 Task: Find connections with filter location Angochi with filter topic #Growthwith filter profile language German with filter current company Automation Anywhere with filter school Manav Rachna International Institute of Research & Studies with filter industry Space Research and Technology with filter service category Financial Accounting with filter keywords title Mason
Action: Mouse moved to (657, 92)
Screenshot: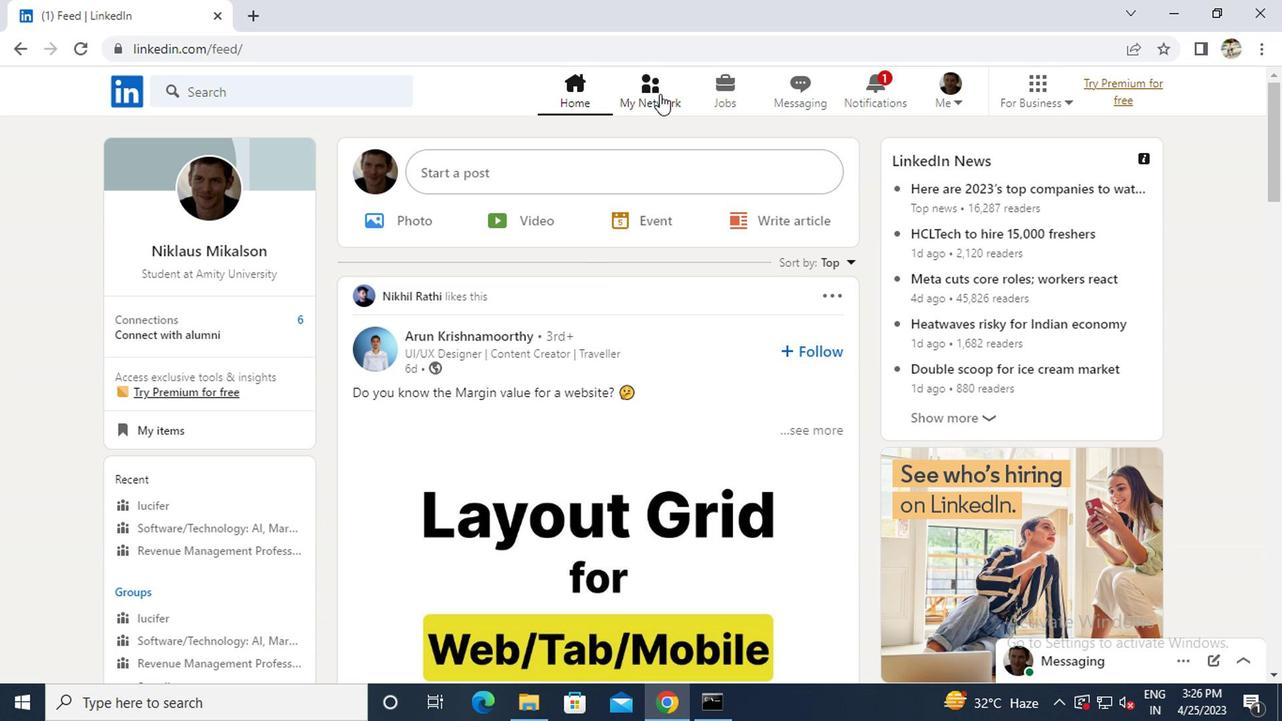 
Action: Mouse pressed left at (657, 92)
Screenshot: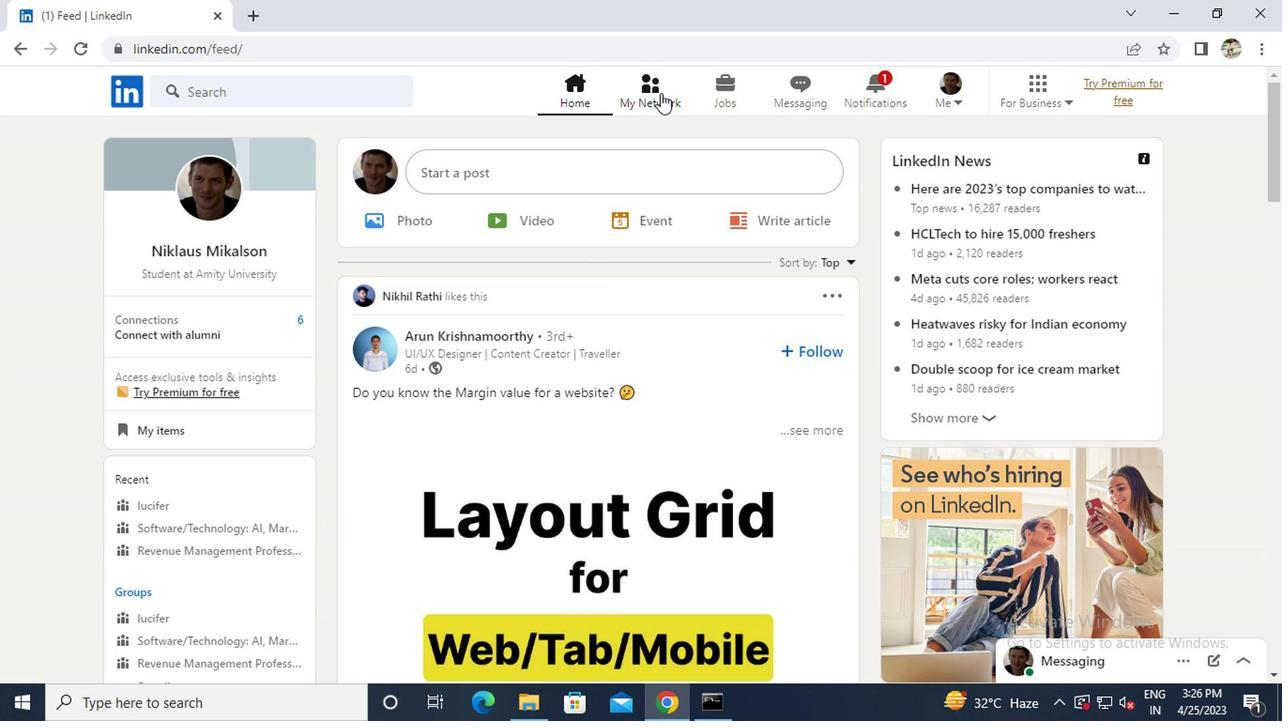 
Action: Mouse moved to (286, 181)
Screenshot: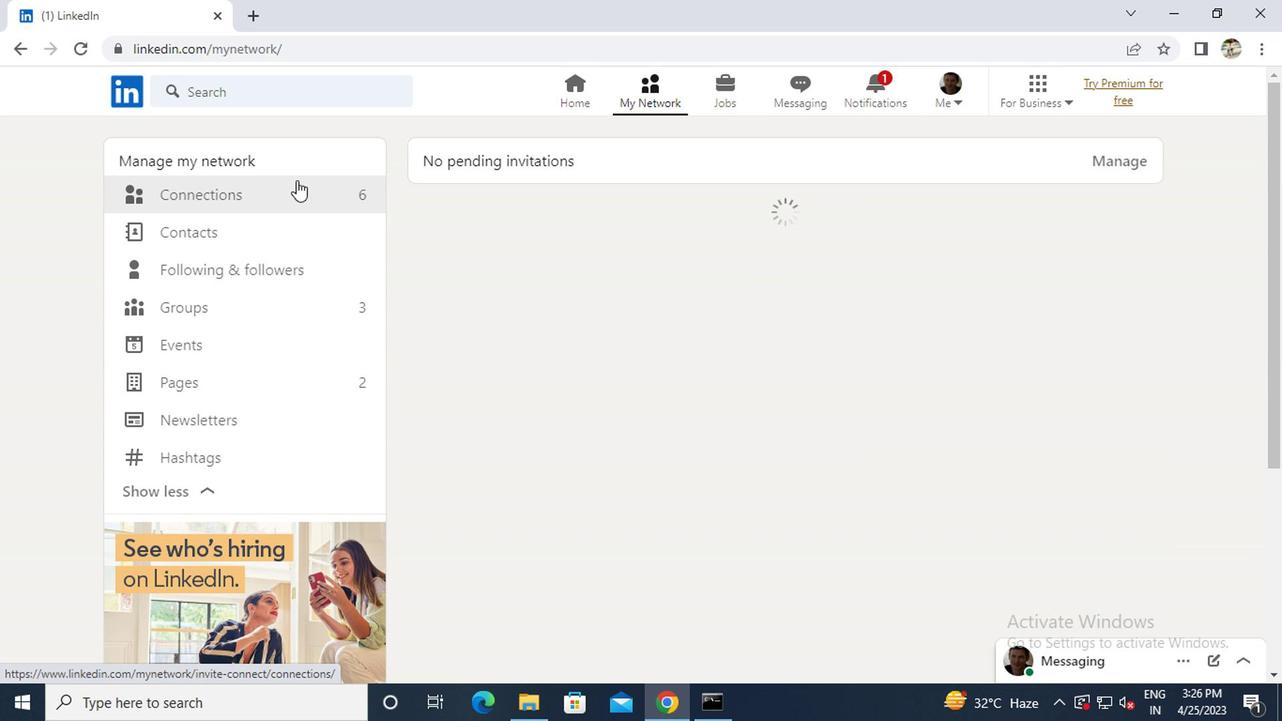 
Action: Mouse pressed left at (286, 181)
Screenshot: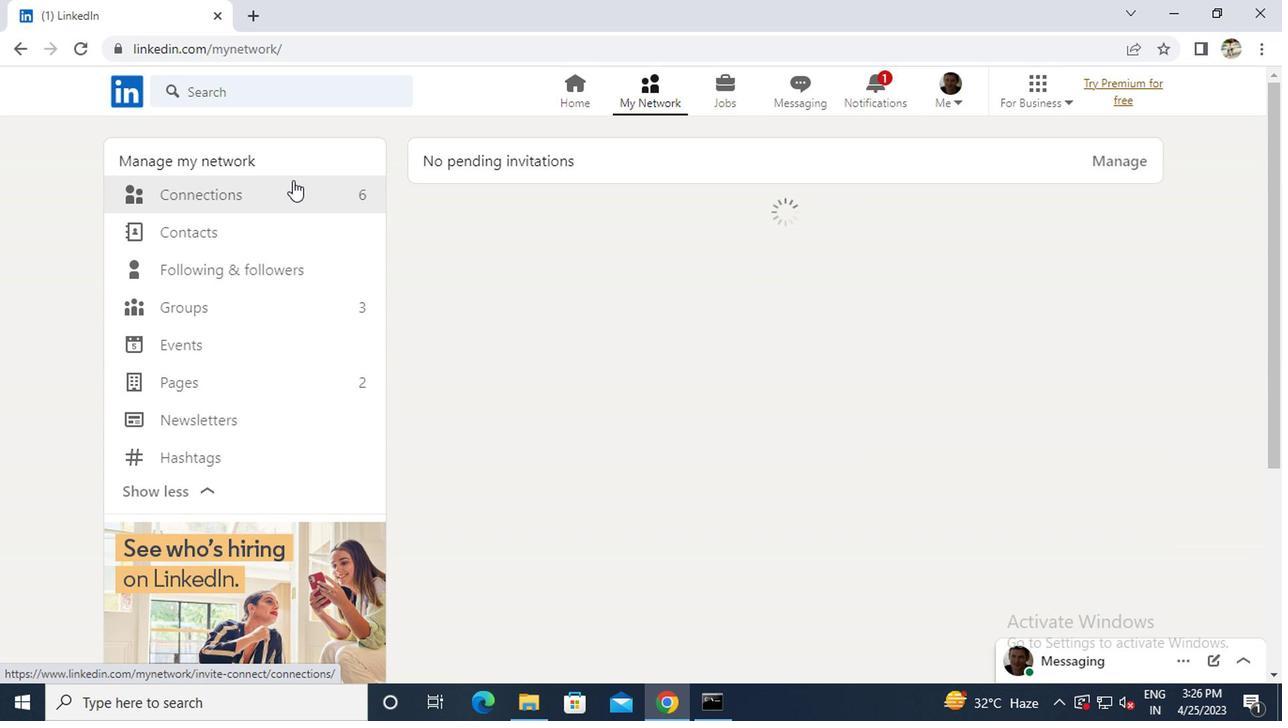 
Action: Mouse moved to (224, 195)
Screenshot: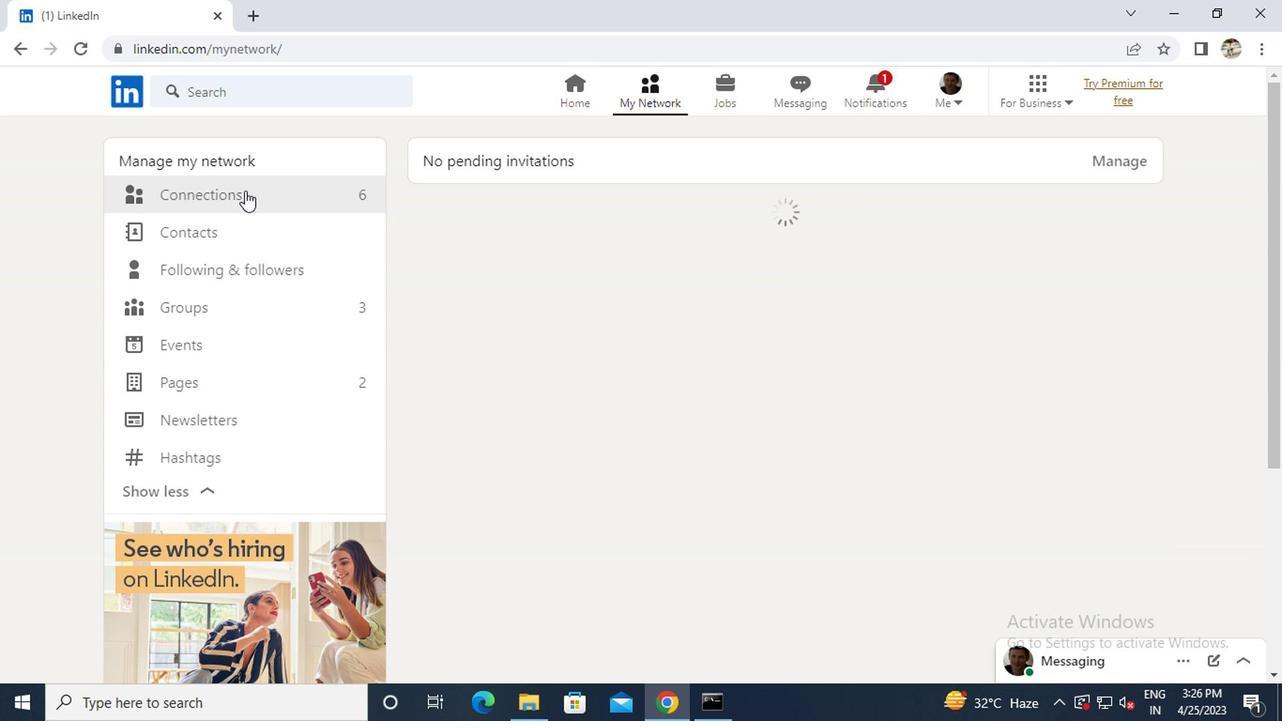 
Action: Mouse pressed left at (224, 195)
Screenshot: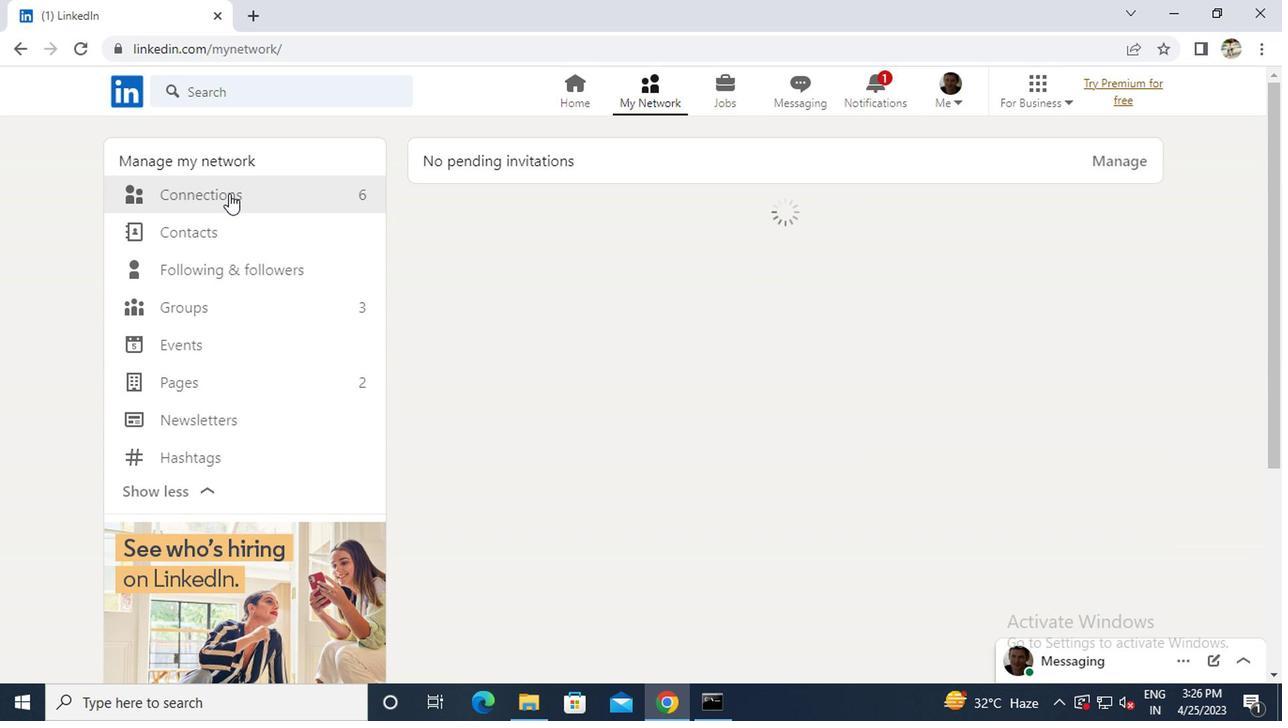 
Action: Mouse pressed left at (224, 195)
Screenshot: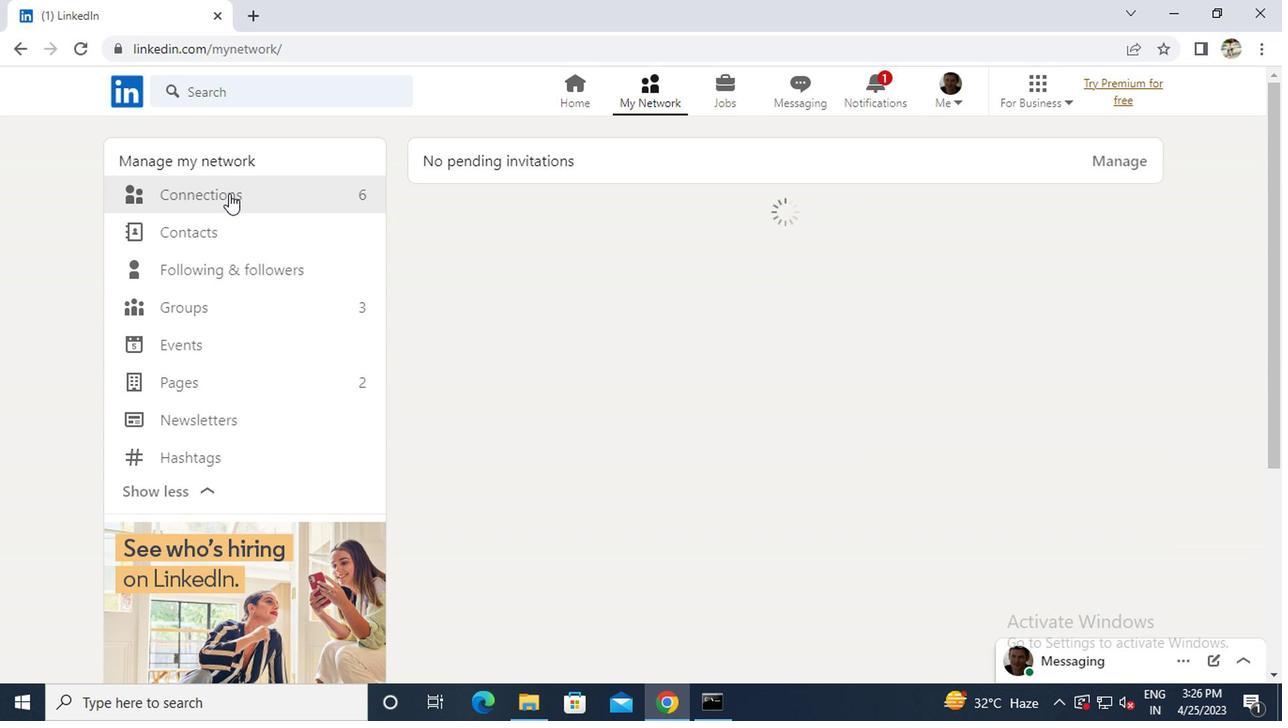 
Action: Mouse moved to (759, 189)
Screenshot: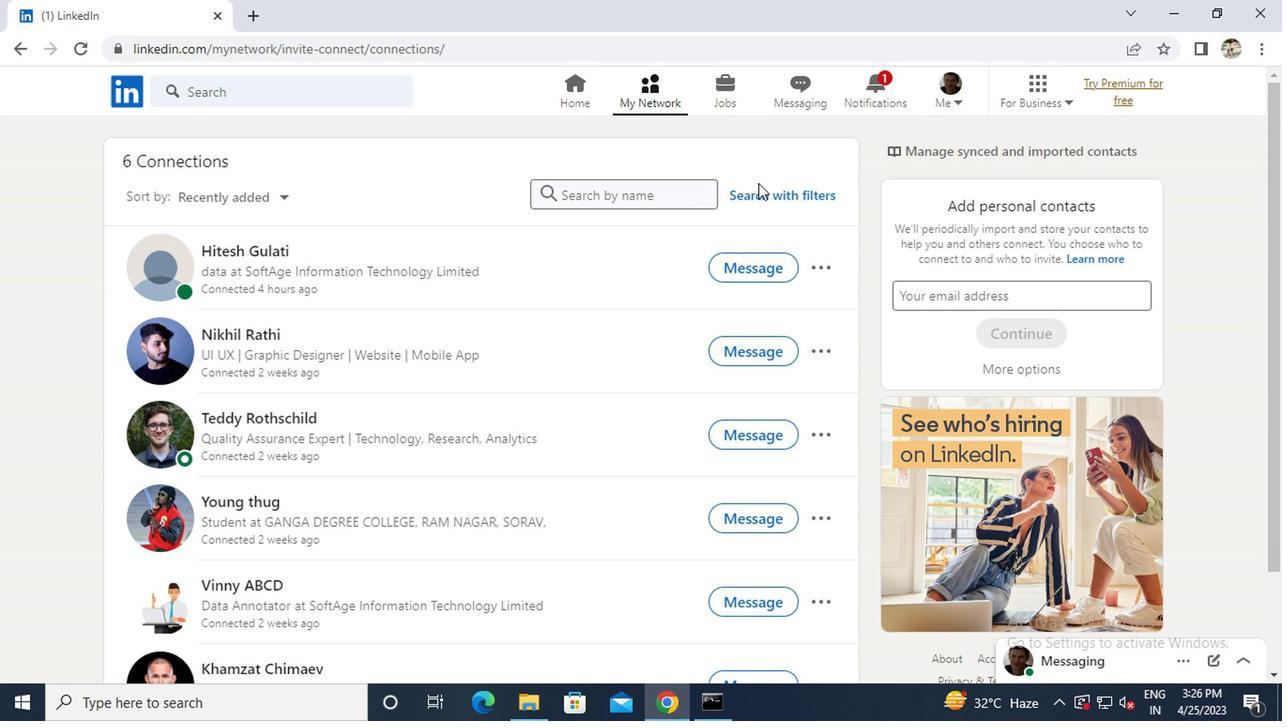
Action: Mouse pressed left at (759, 189)
Screenshot: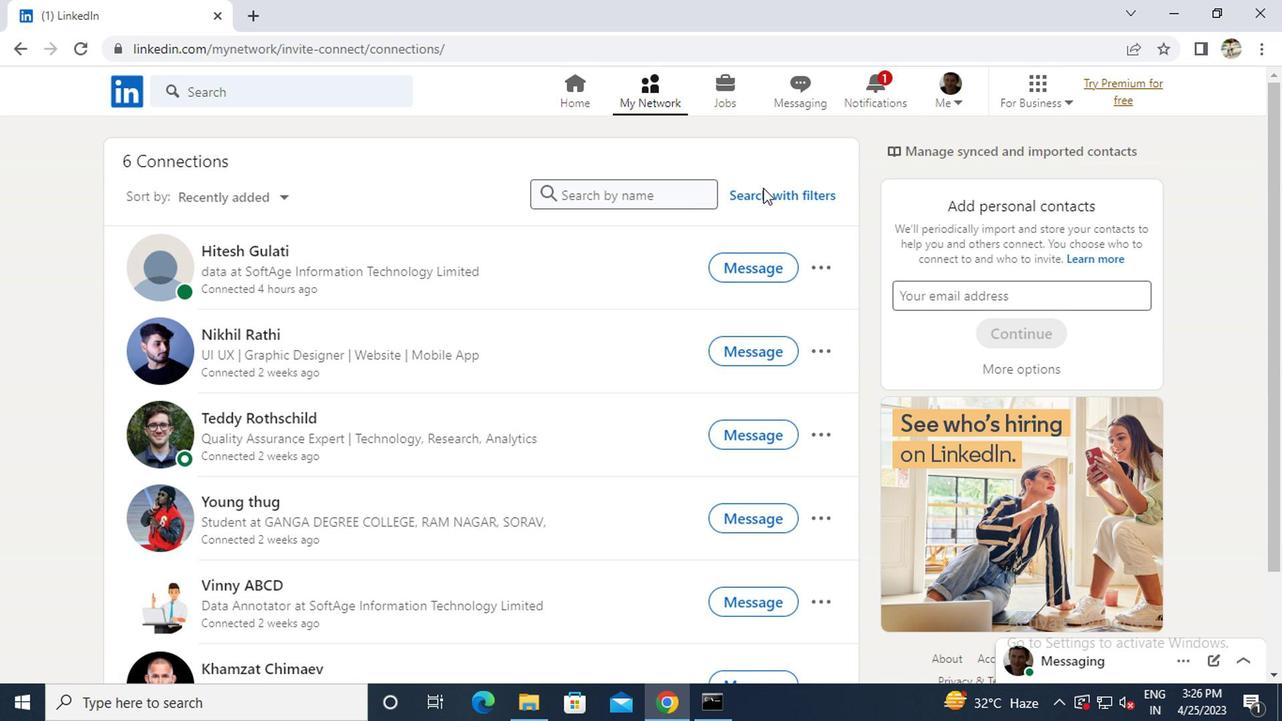 
Action: Mouse moved to (761, 197)
Screenshot: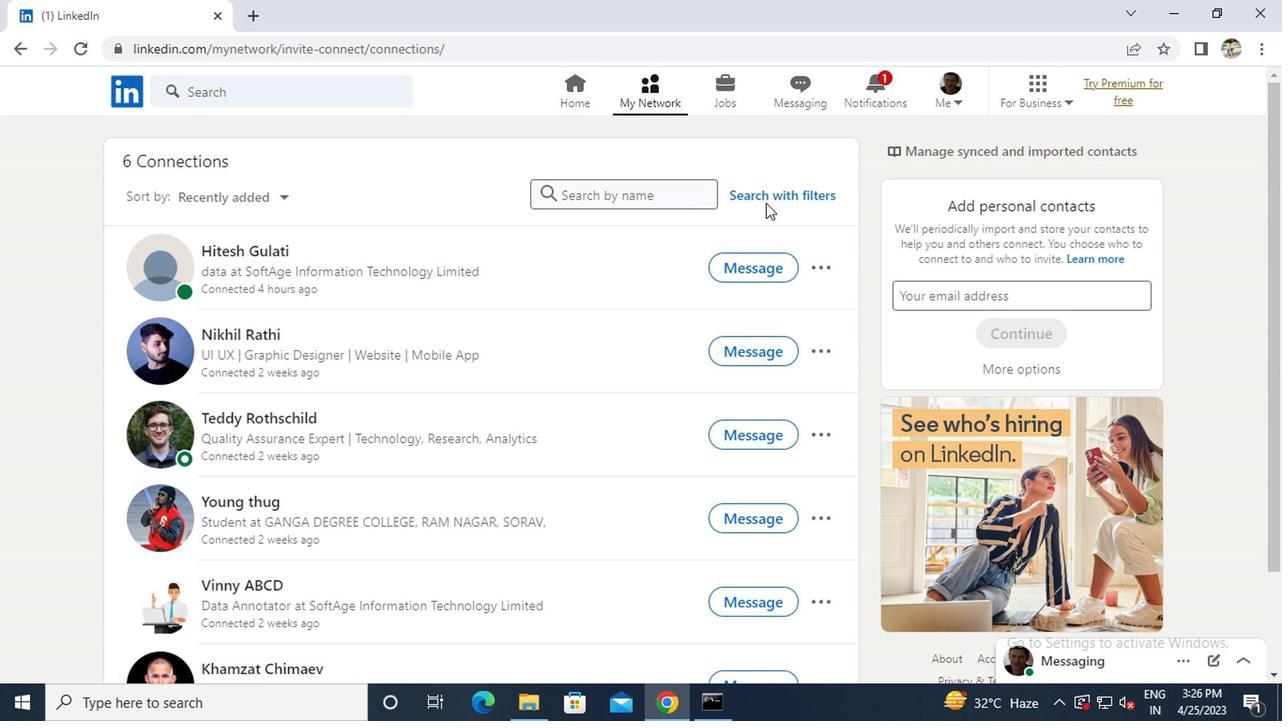 
Action: Mouse pressed left at (761, 197)
Screenshot: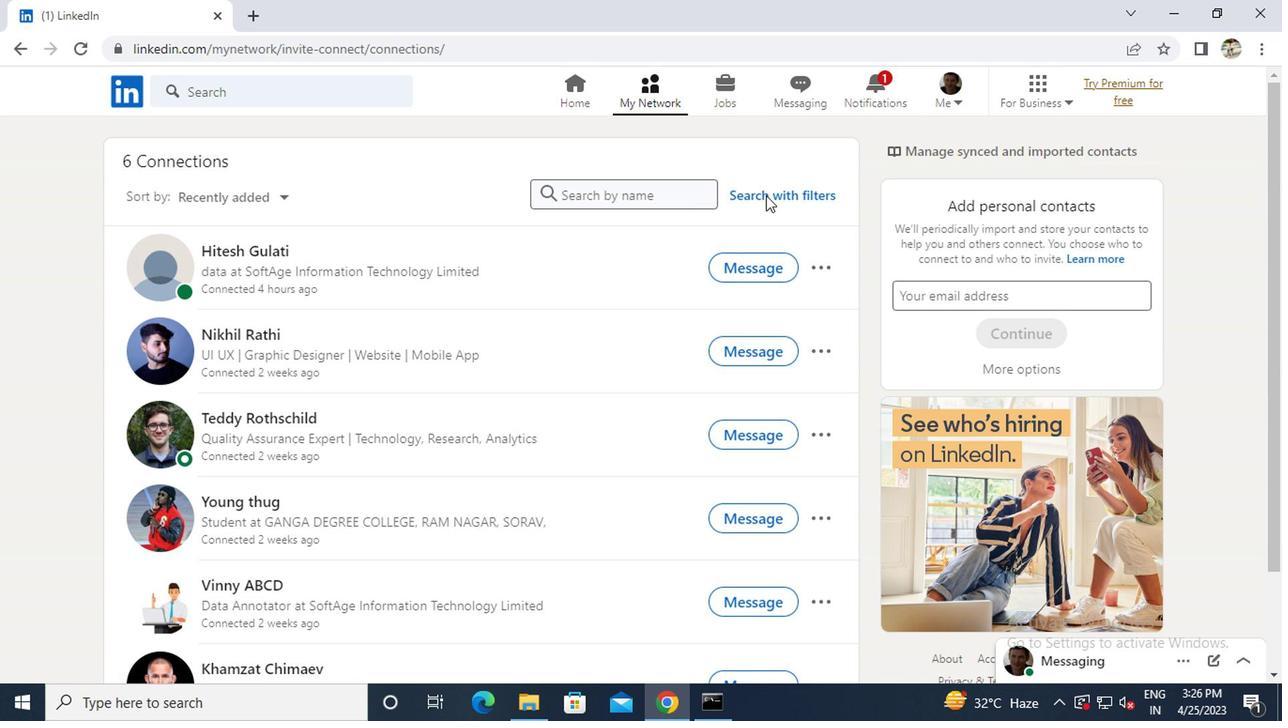 
Action: Mouse moved to (627, 145)
Screenshot: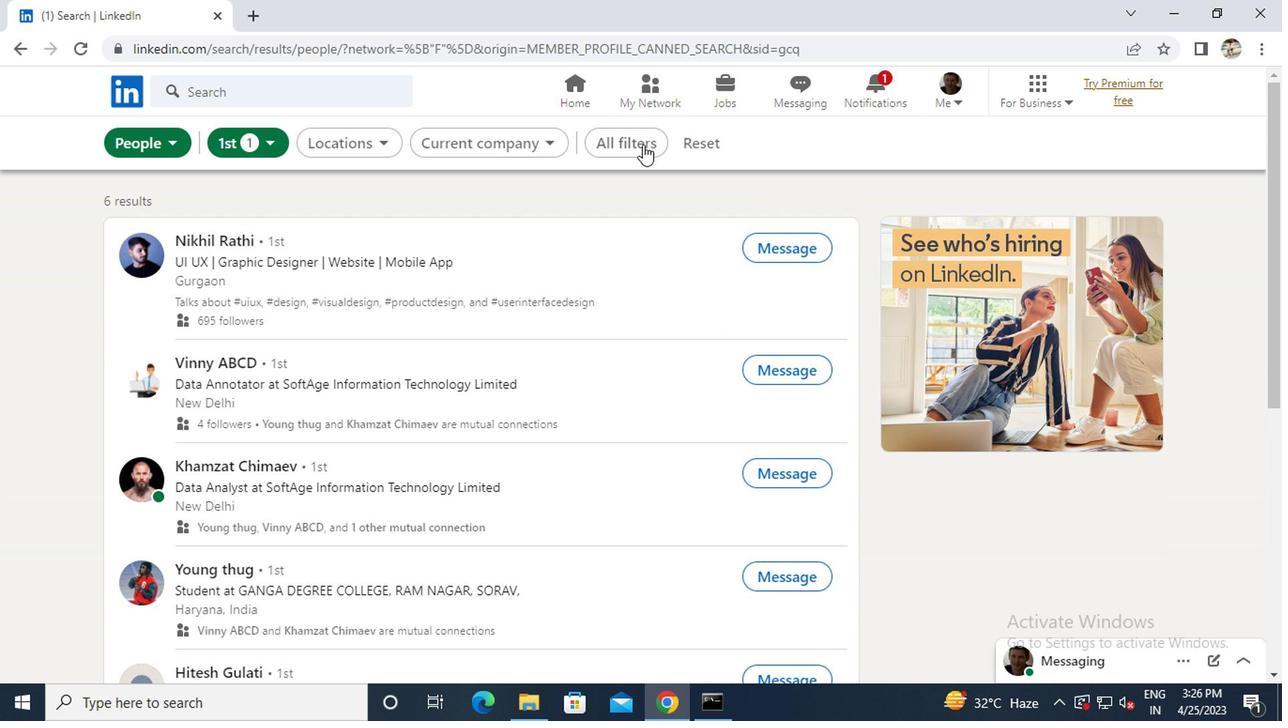 
Action: Mouse pressed left at (627, 145)
Screenshot: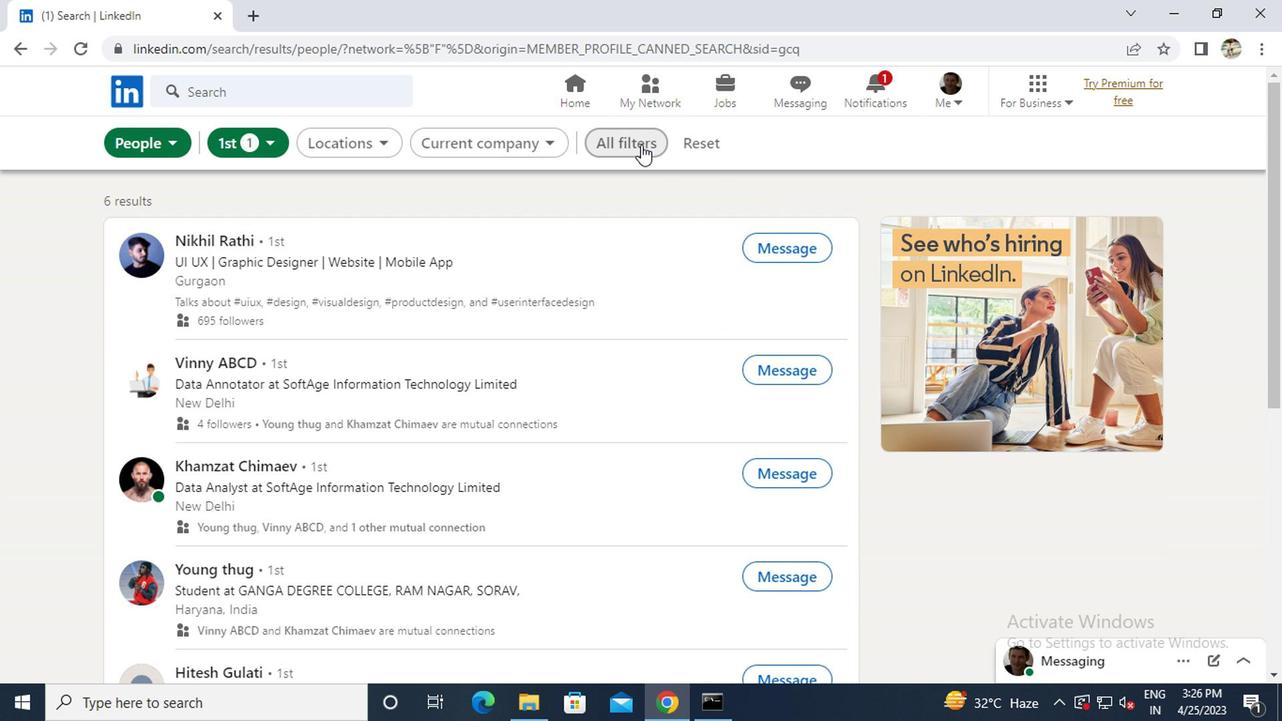 
Action: Mouse moved to (884, 416)
Screenshot: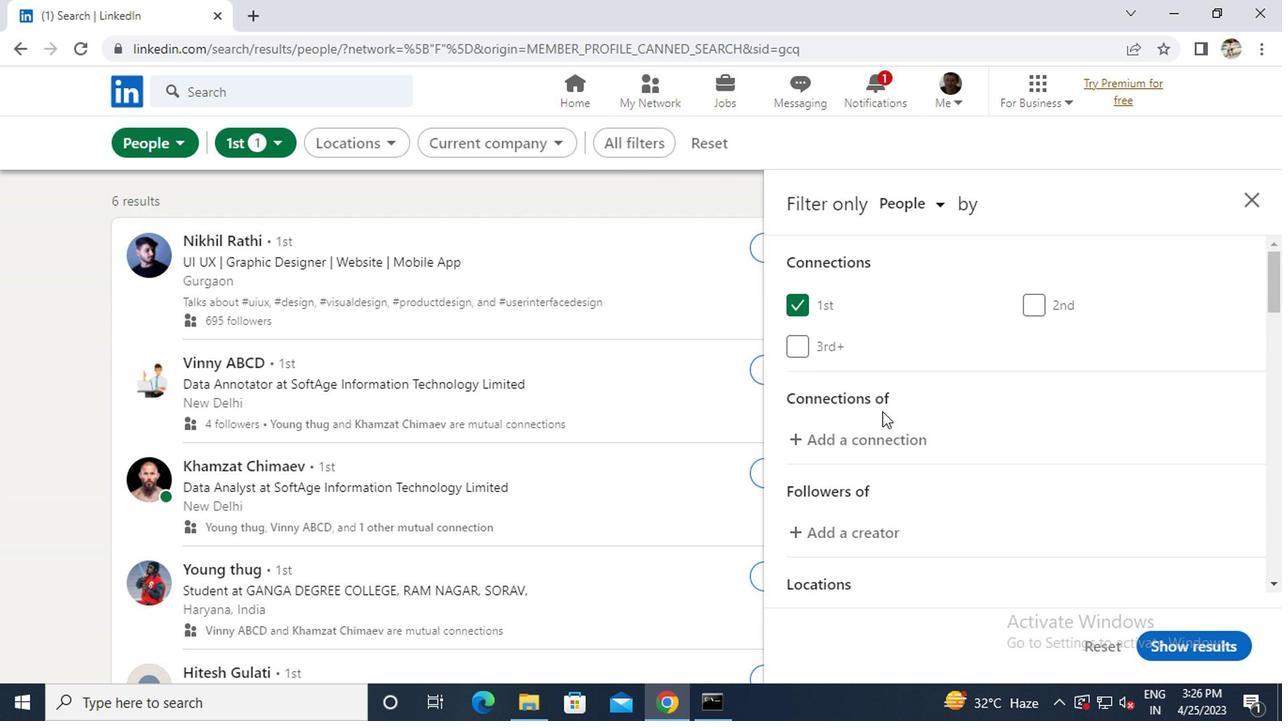 
Action: Mouse scrolled (884, 415) with delta (0, -1)
Screenshot: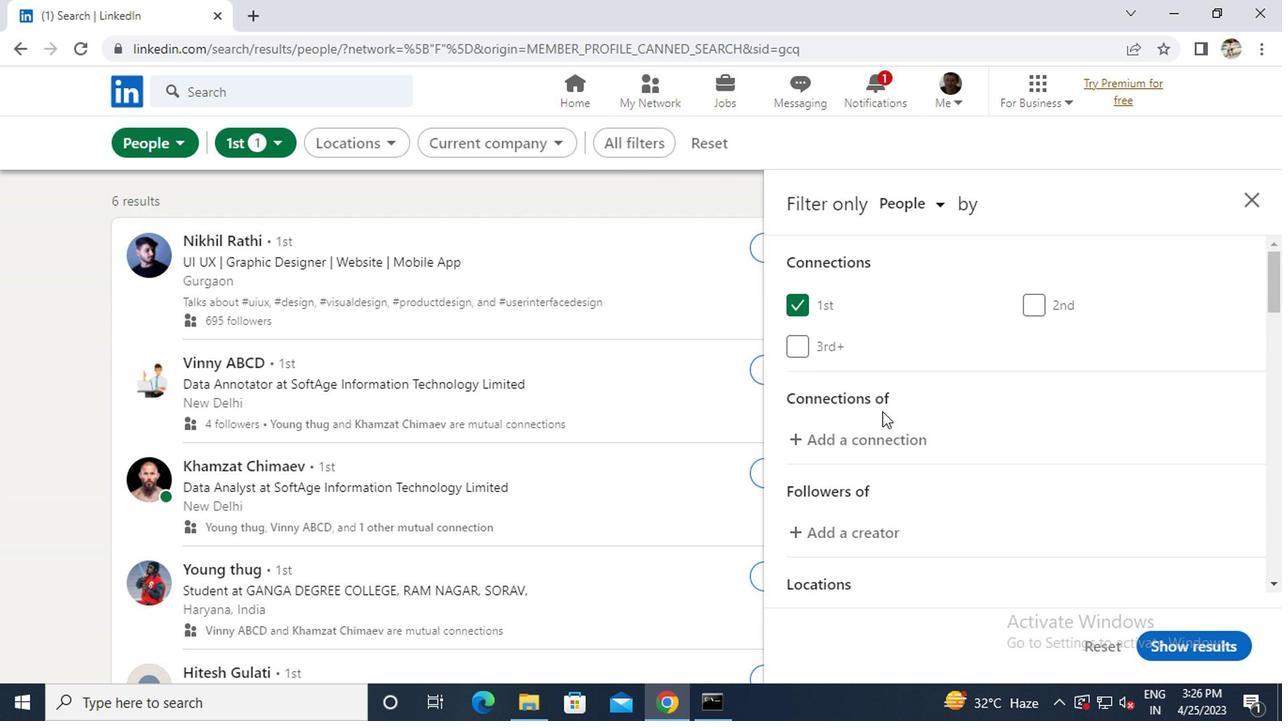 
Action: Mouse moved to (887, 418)
Screenshot: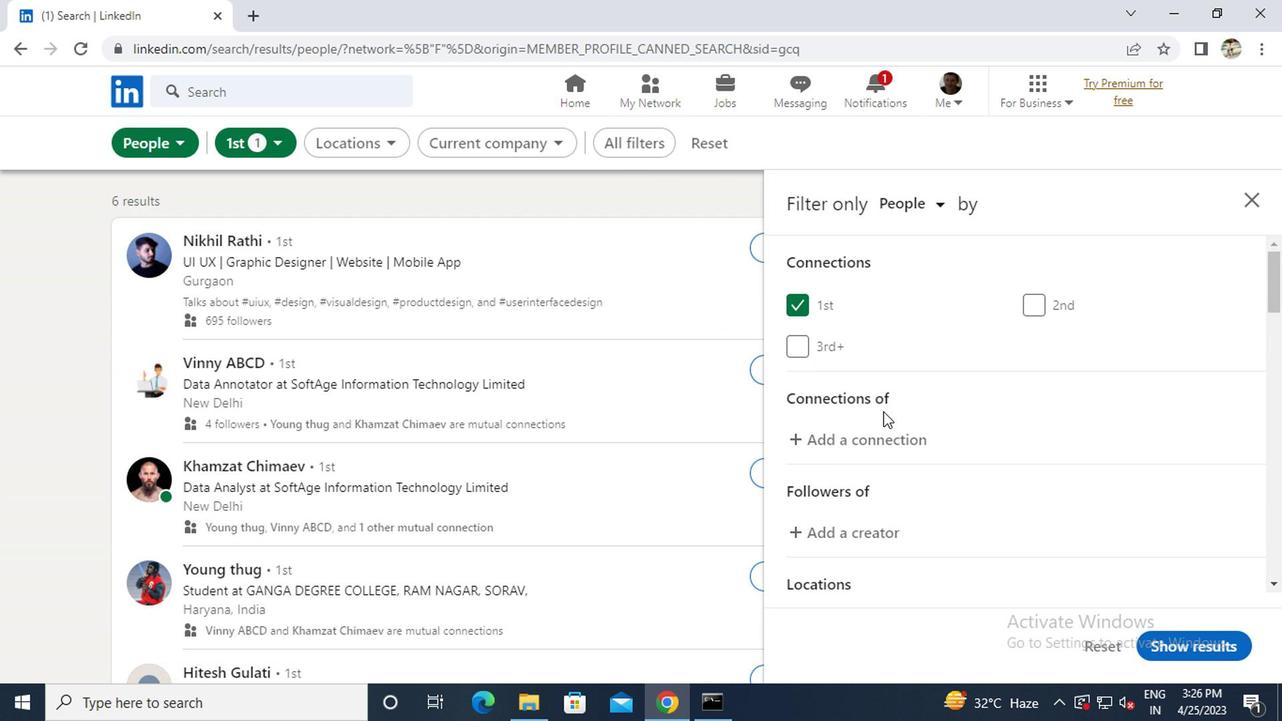 
Action: Mouse scrolled (887, 417) with delta (0, -1)
Screenshot: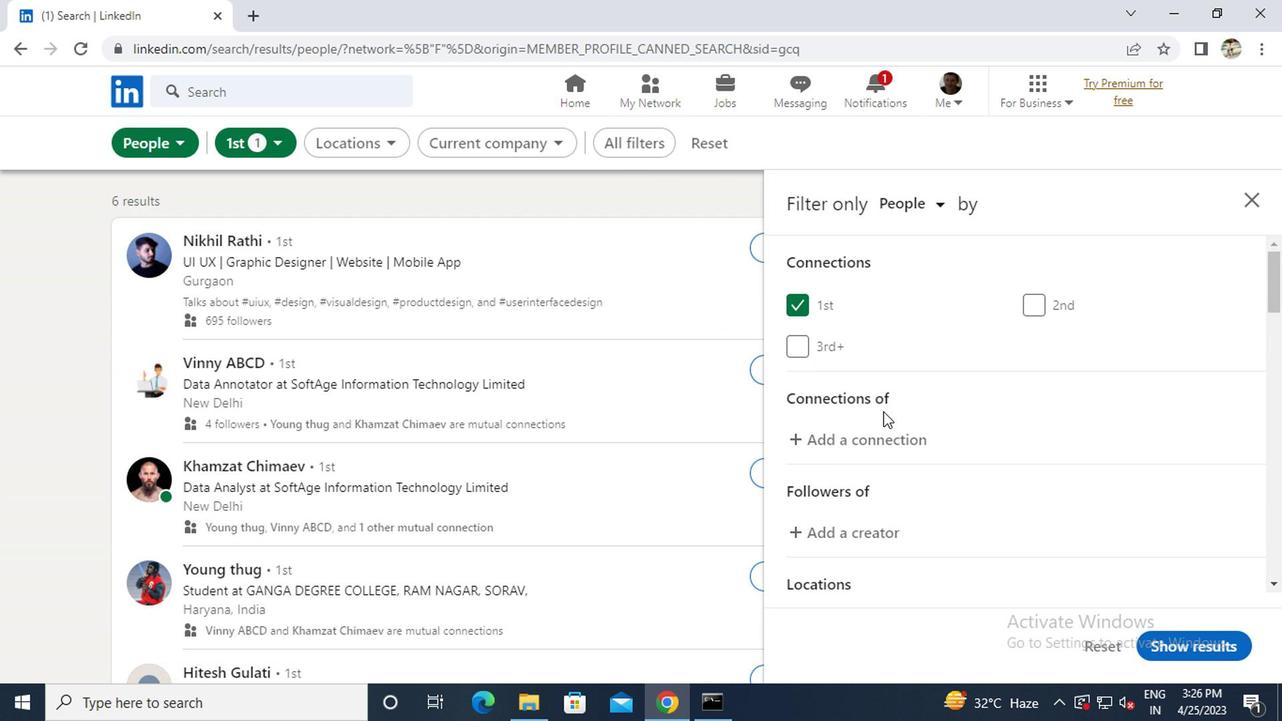 
Action: Mouse moved to (888, 419)
Screenshot: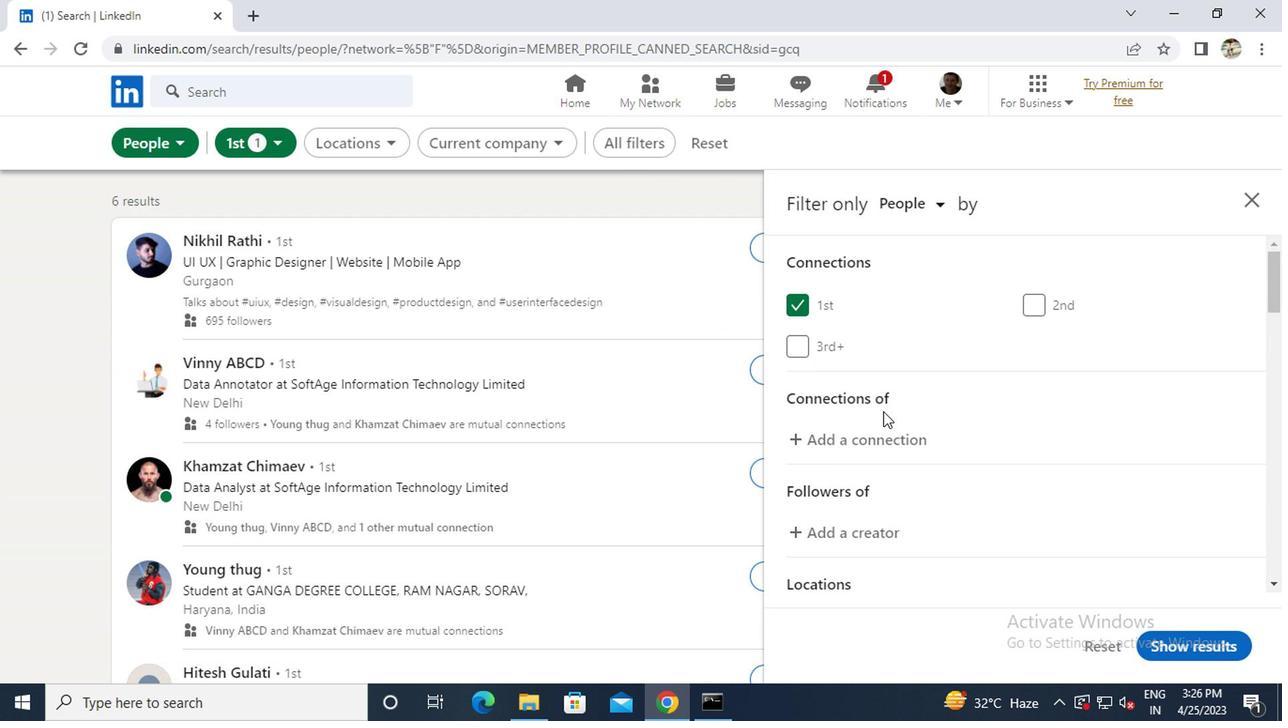 
Action: Mouse scrolled (888, 418) with delta (0, 0)
Screenshot: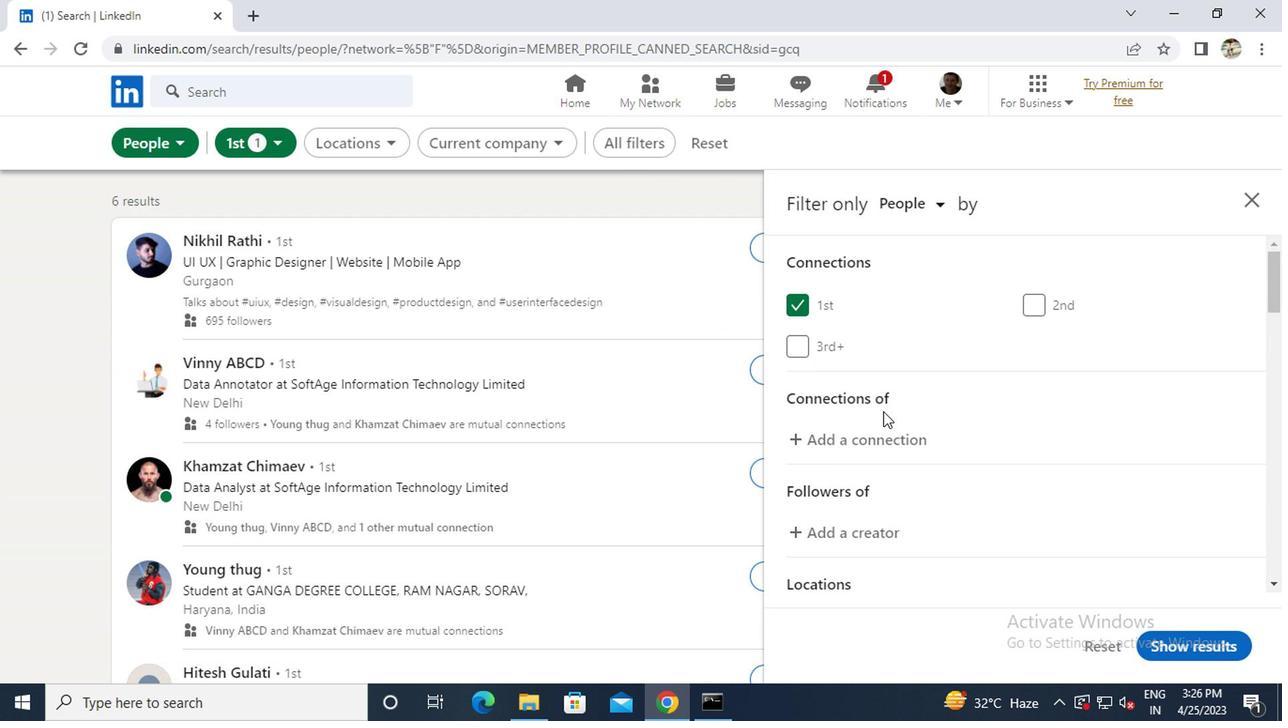 
Action: Mouse moved to (1111, 426)
Screenshot: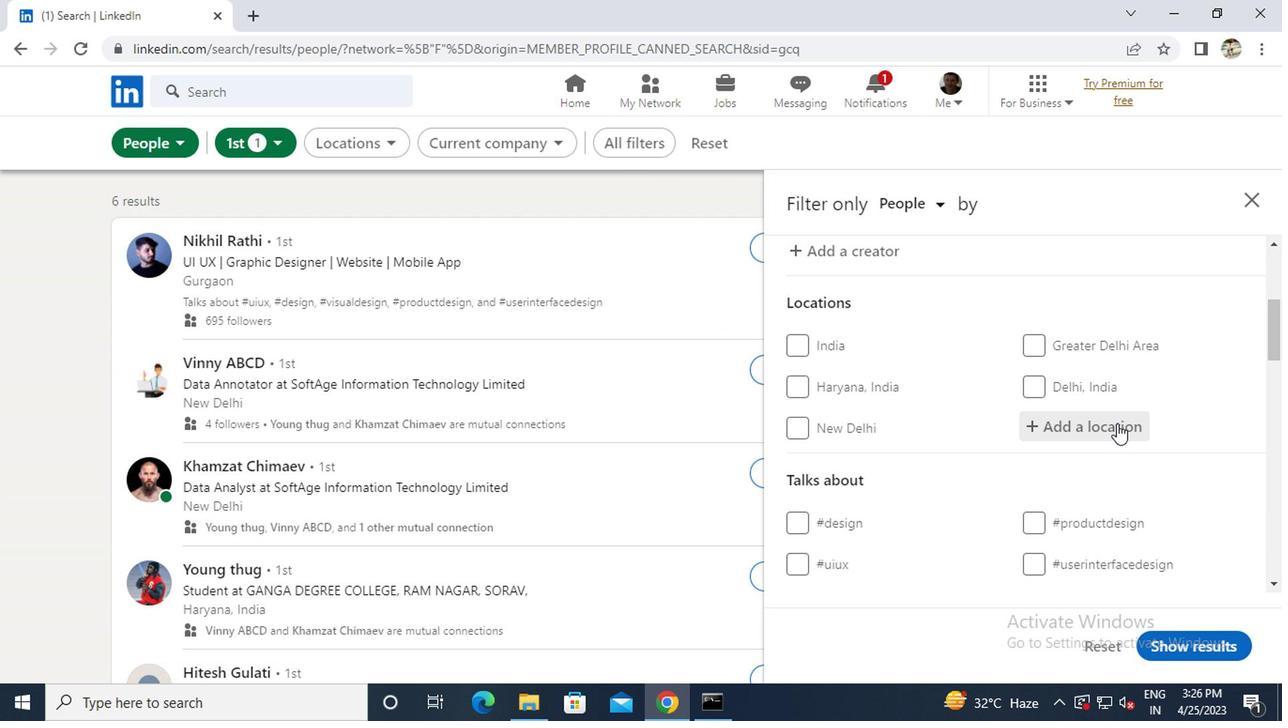 
Action: Mouse pressed left at (1111, 426)
Screenshot: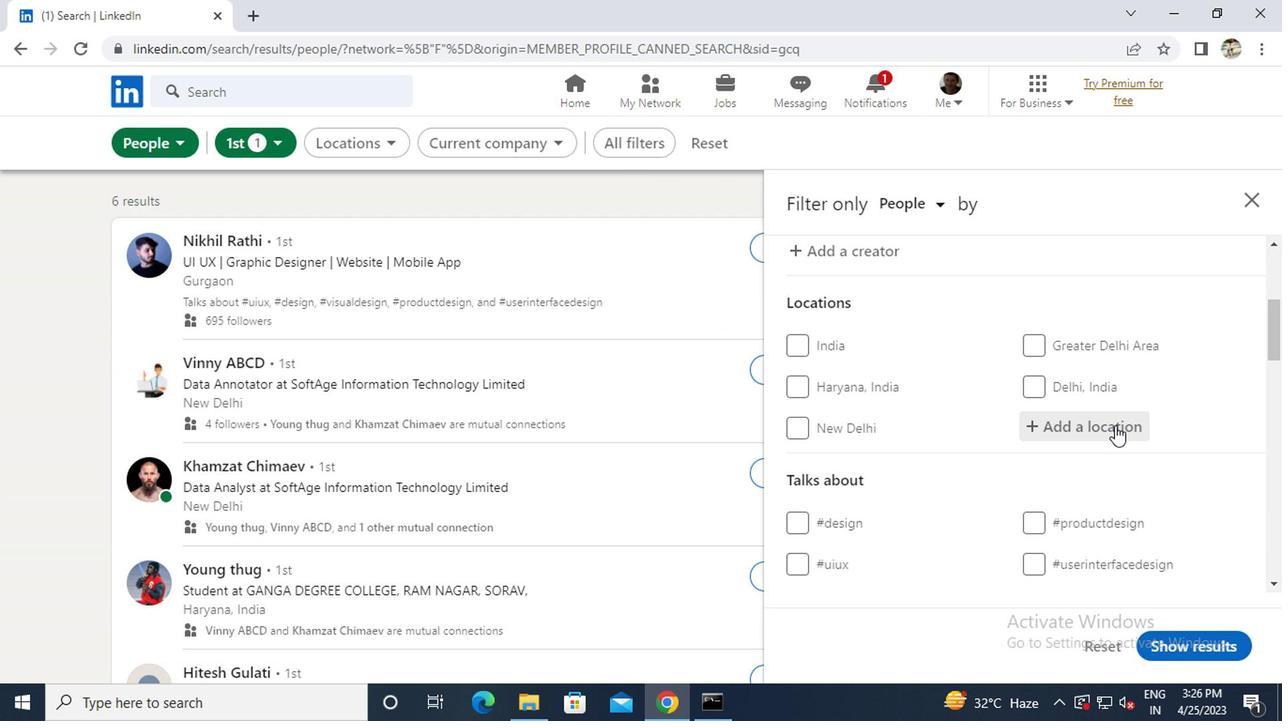 
Action: Key pressed <Key.caps_lock>a<Key.caps_lock>ngochi
Screenshot: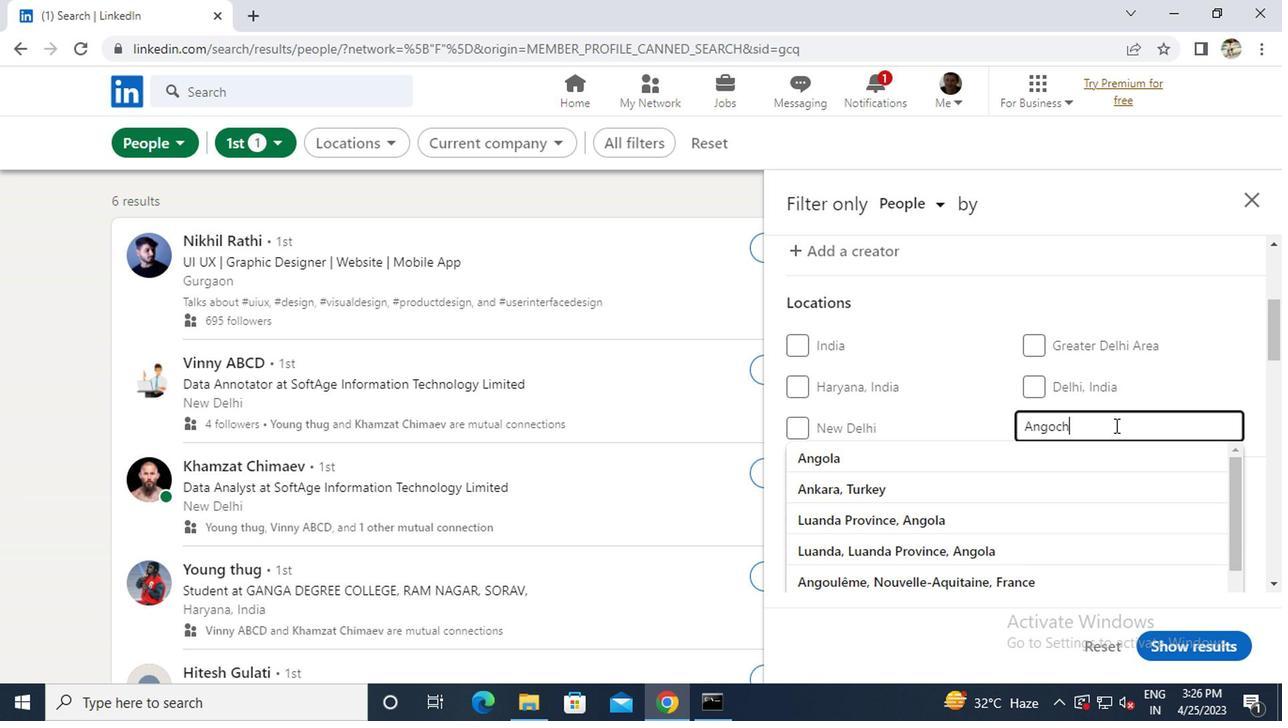 
Action: Mouse moved to (888, 483)
Screenshot: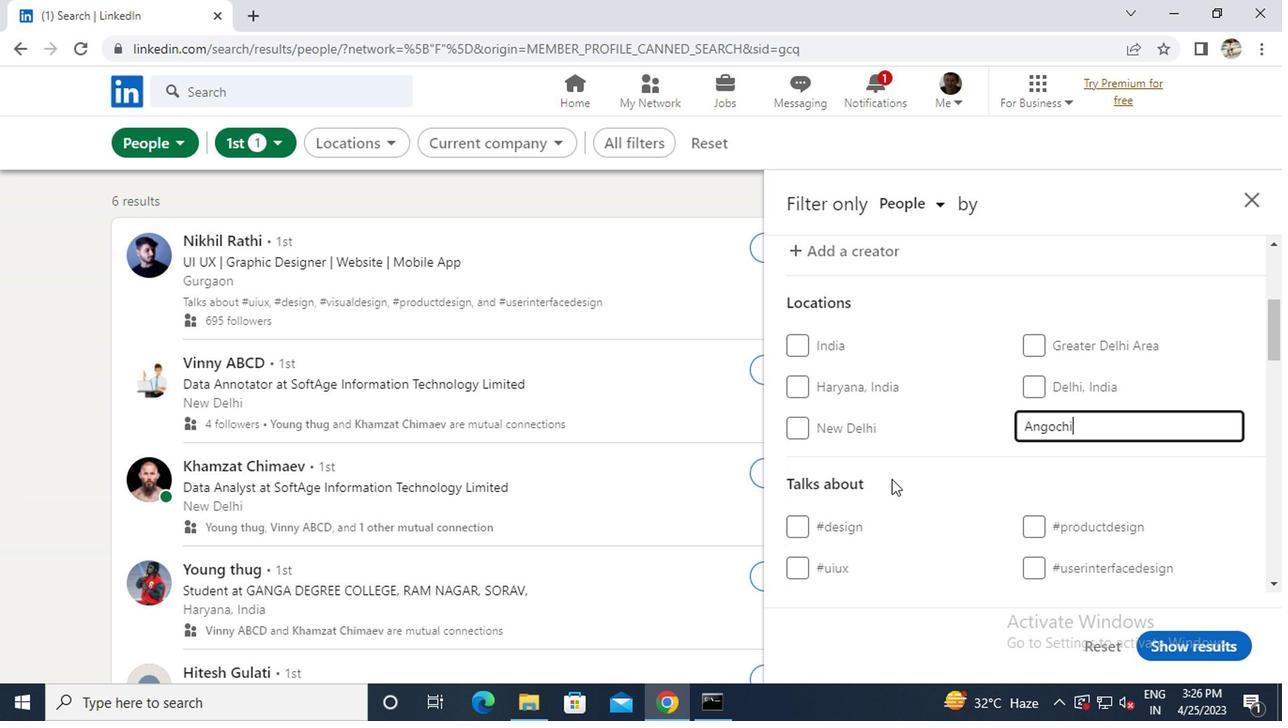 
Action: Mouse scrolled (888, 482) with delta (0, -1)
Screenshot: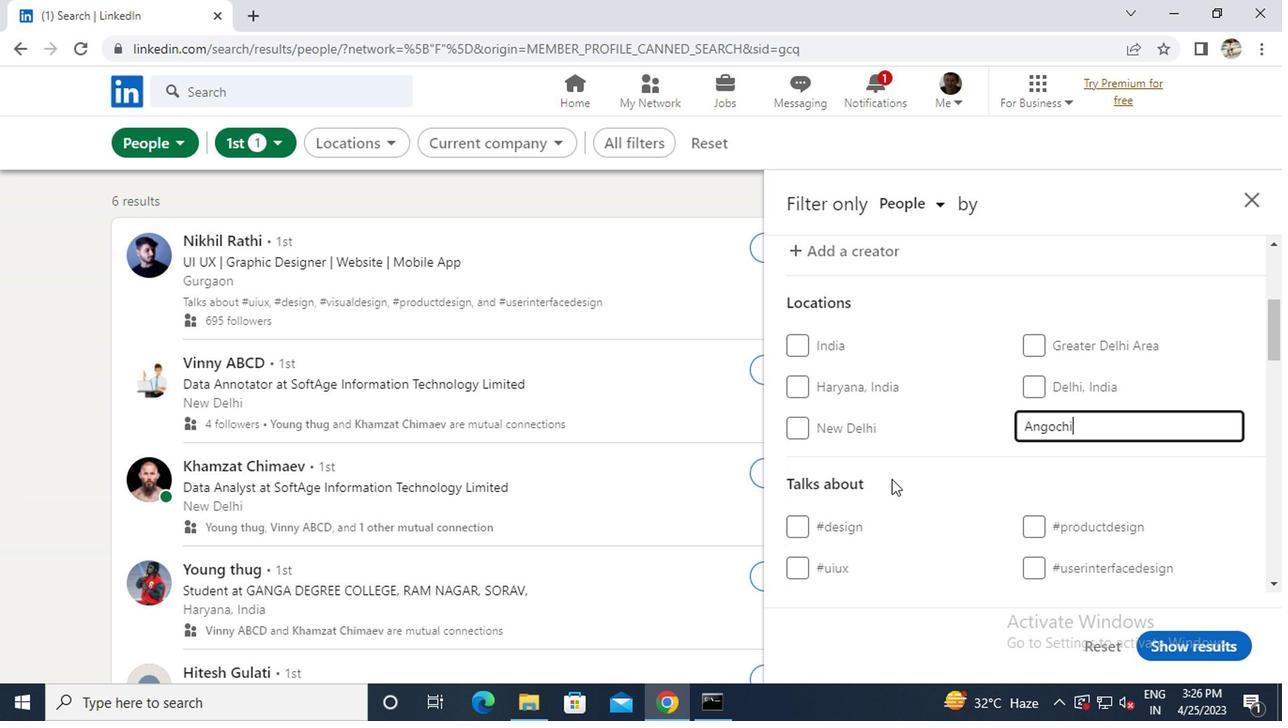 
Action: Mouse moved to (1058, 514)
Screenshot: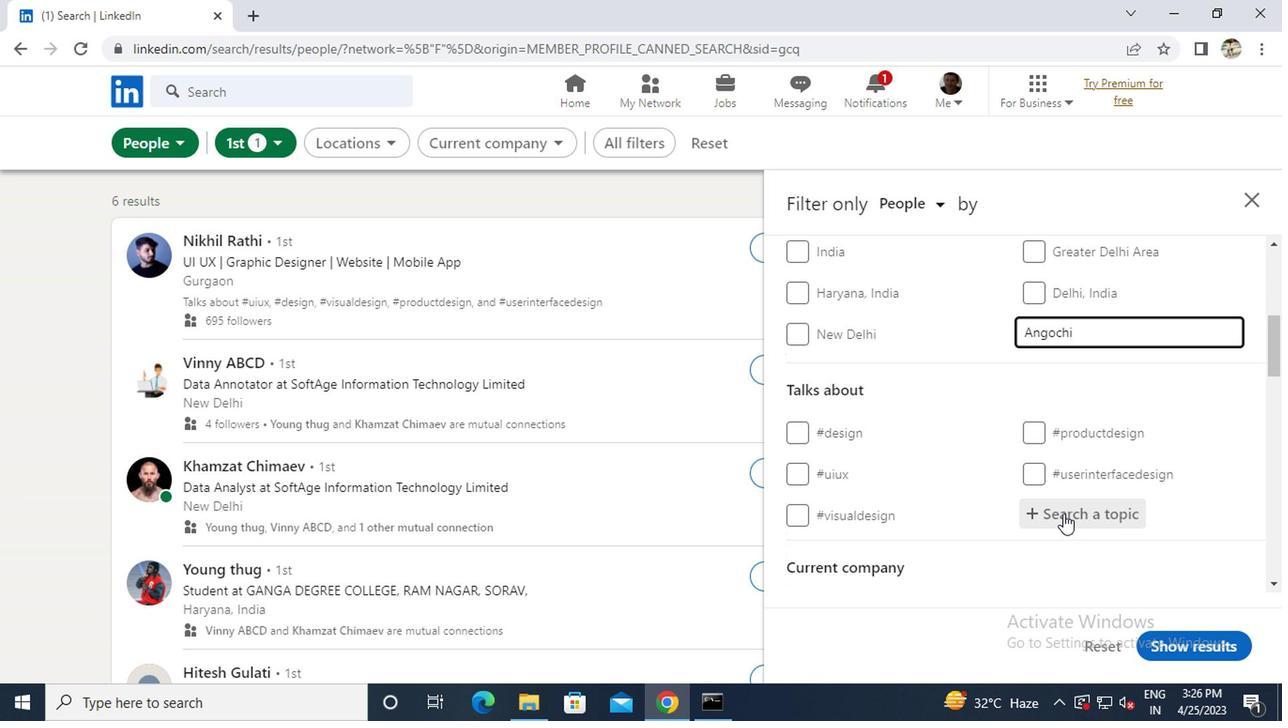 
Action: Mouse pressed left at (1058, 514)
Screenshot: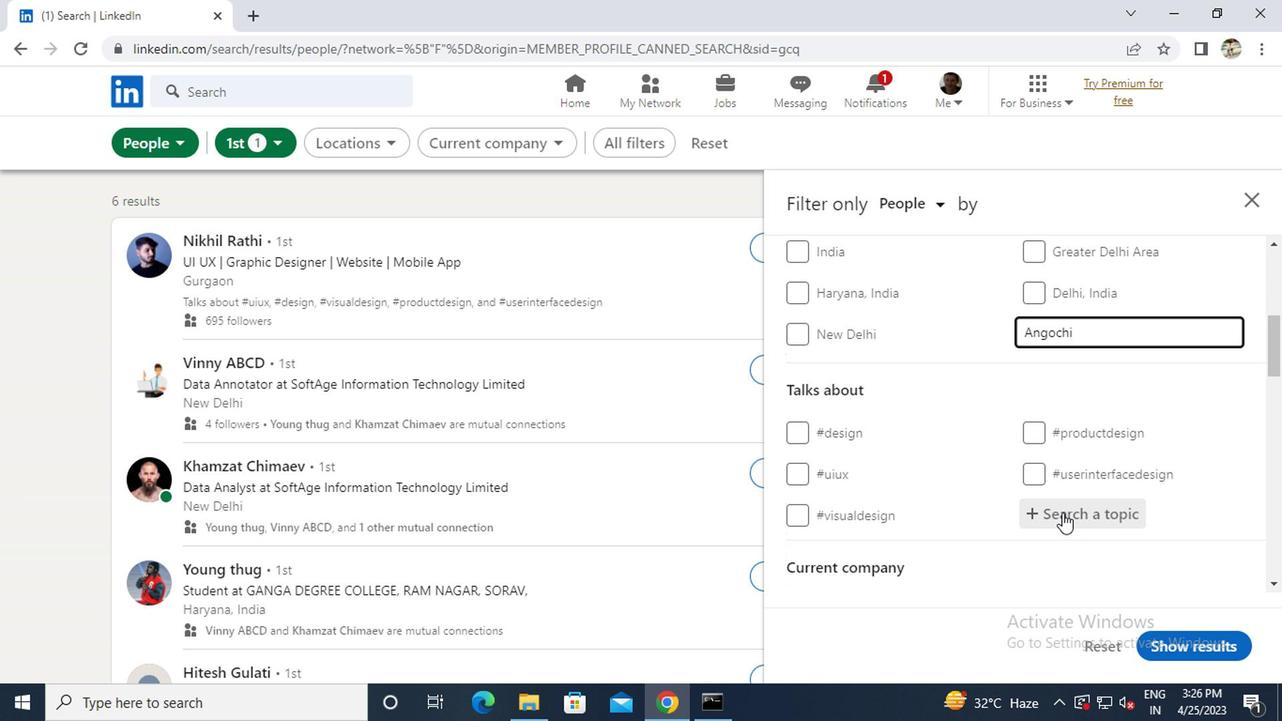 
Action: Key pressed <Key.shift>#<Key.caps_lock>G<Key.caps_lock>ROWTH
Screenshot: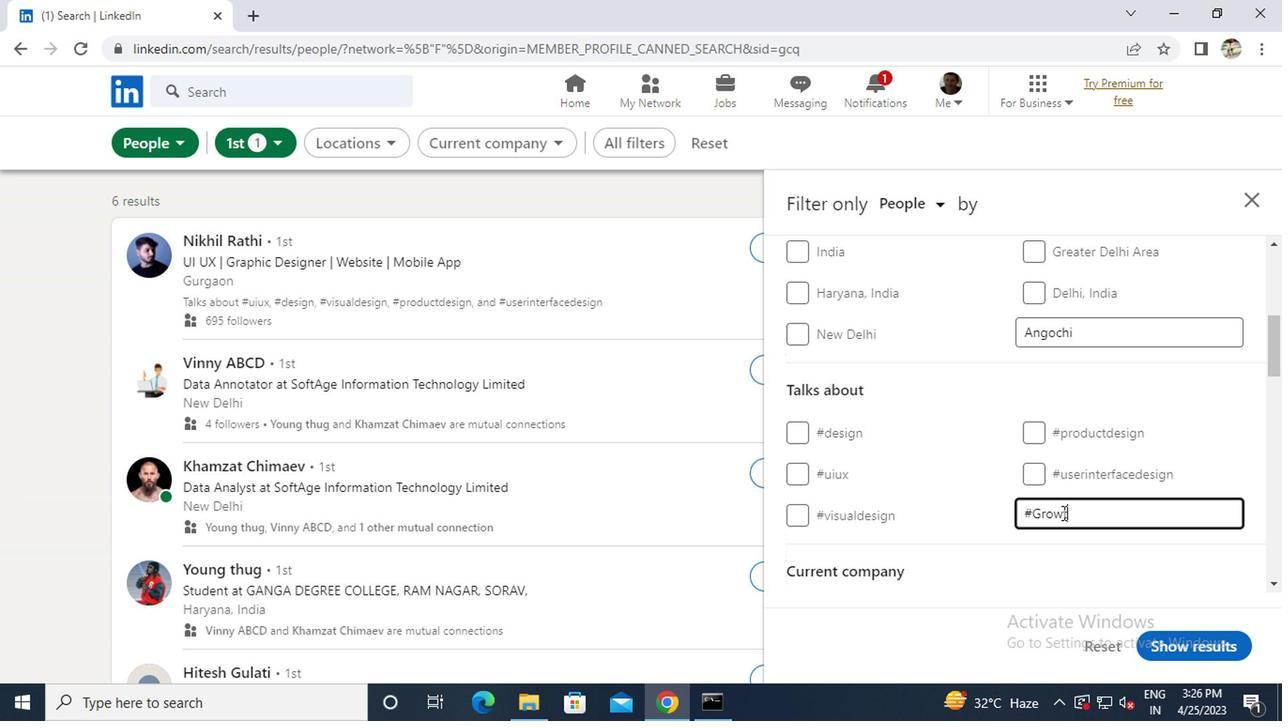 
Action: Mouse scrolled (1058, 513) with delta (0, 0)
Screenshot: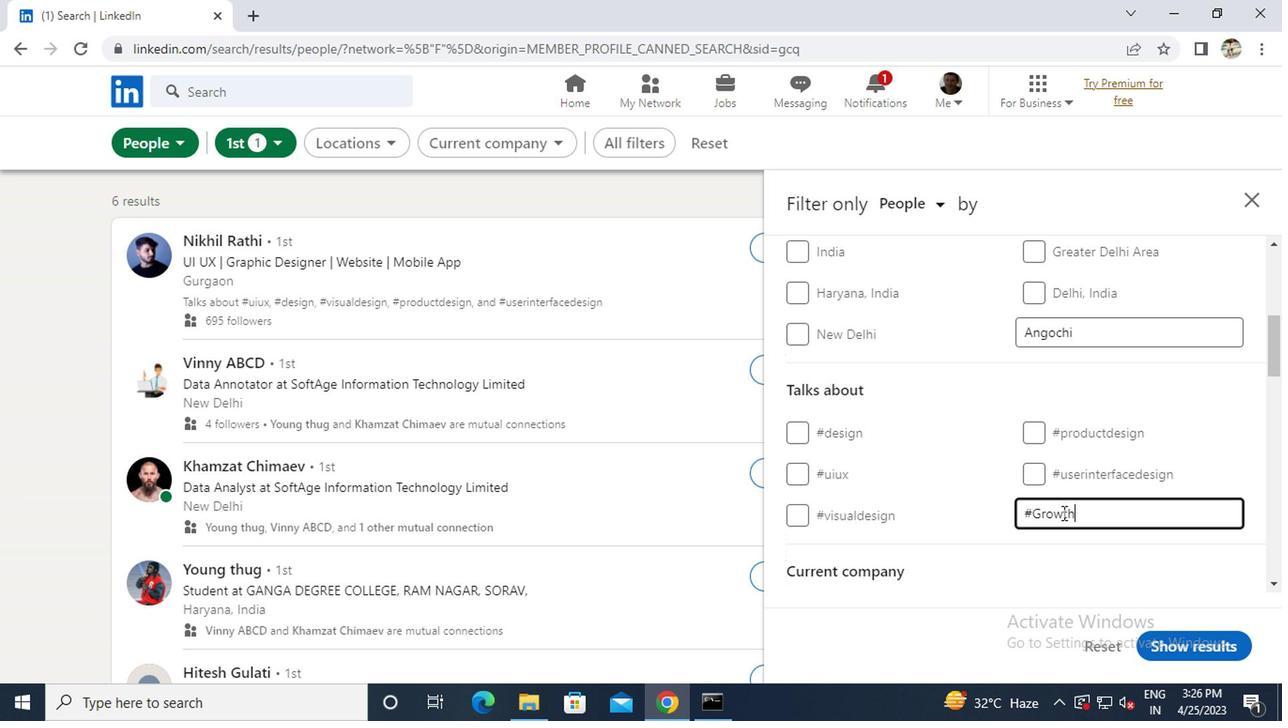 
Action: Mouse moved to (859, 571)
Screenshot: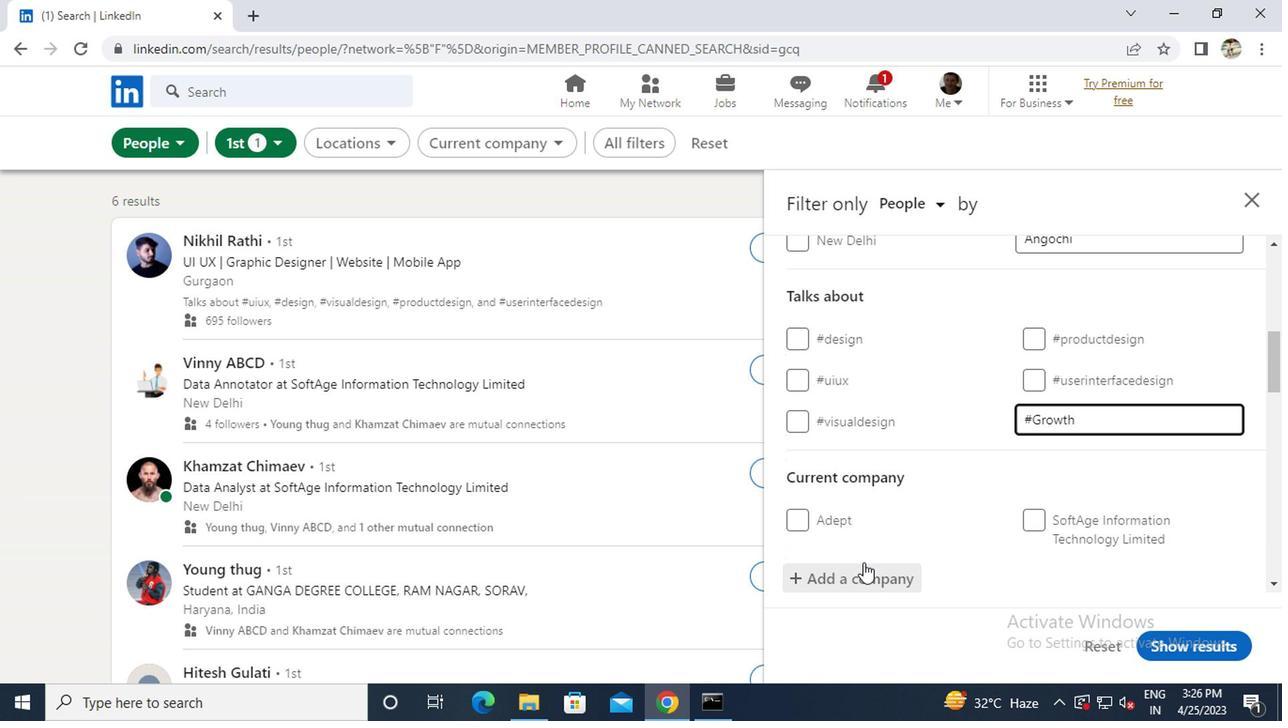 
Action: Mouse pressed left at (859, 571)
Screenshot: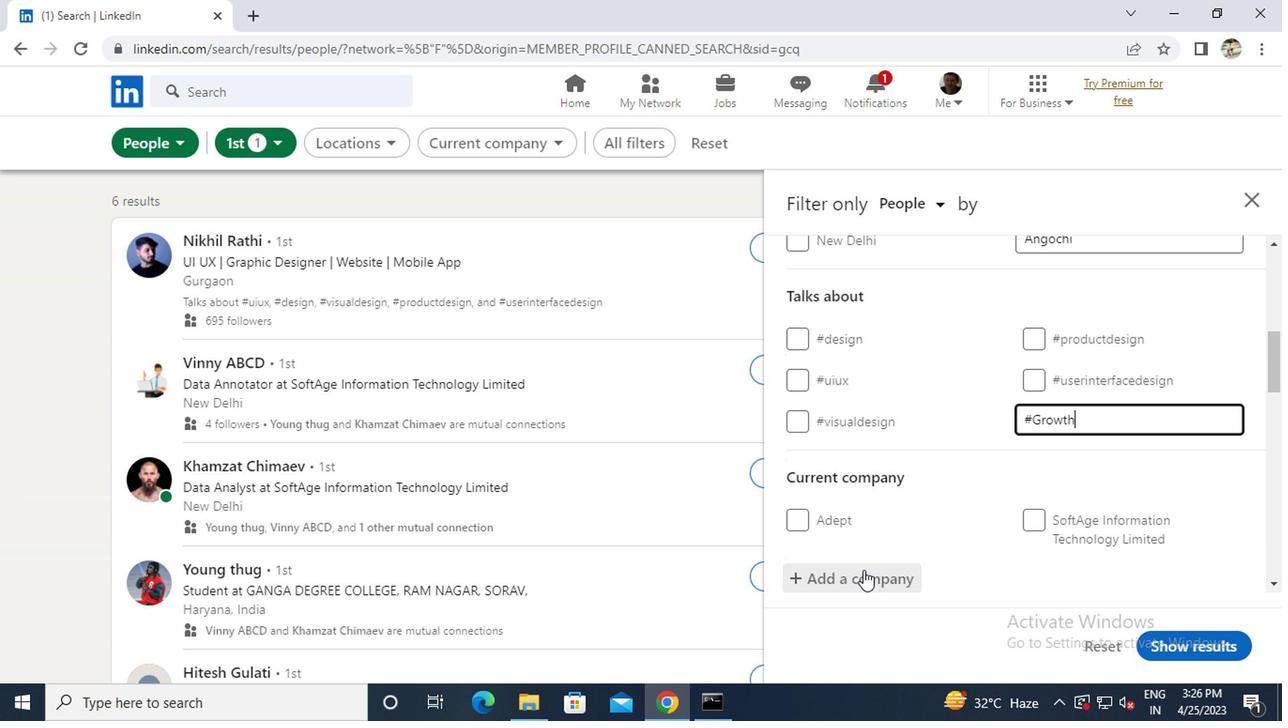 
Action: Key pressed <Key.caps_lock>A<Key.caps_lock>UTOMATION<Key.space><Key.caps_lock>A<Key.caps_lock>NYWHERE
Screenshot: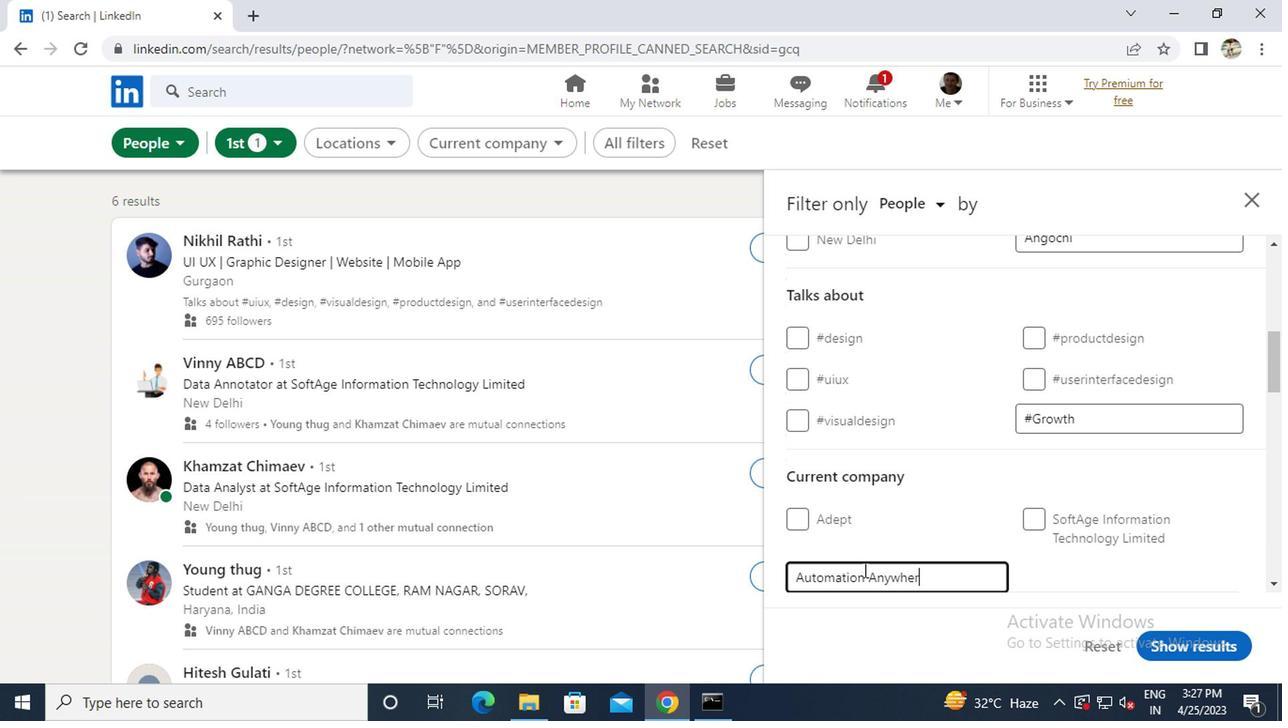 
Action: Mouse scrolled (859, 570) with delta (0, -1)
Screenshot: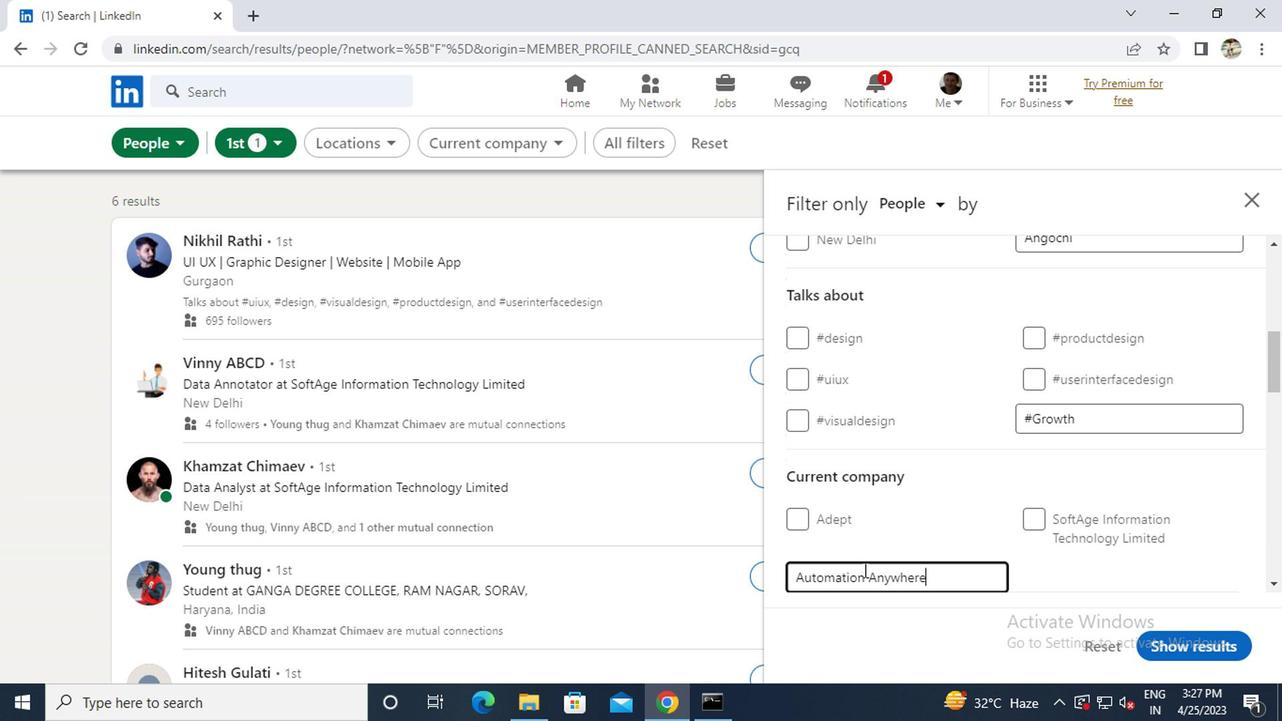 
Action: Mouse moved to (875, 510)
Screenshot: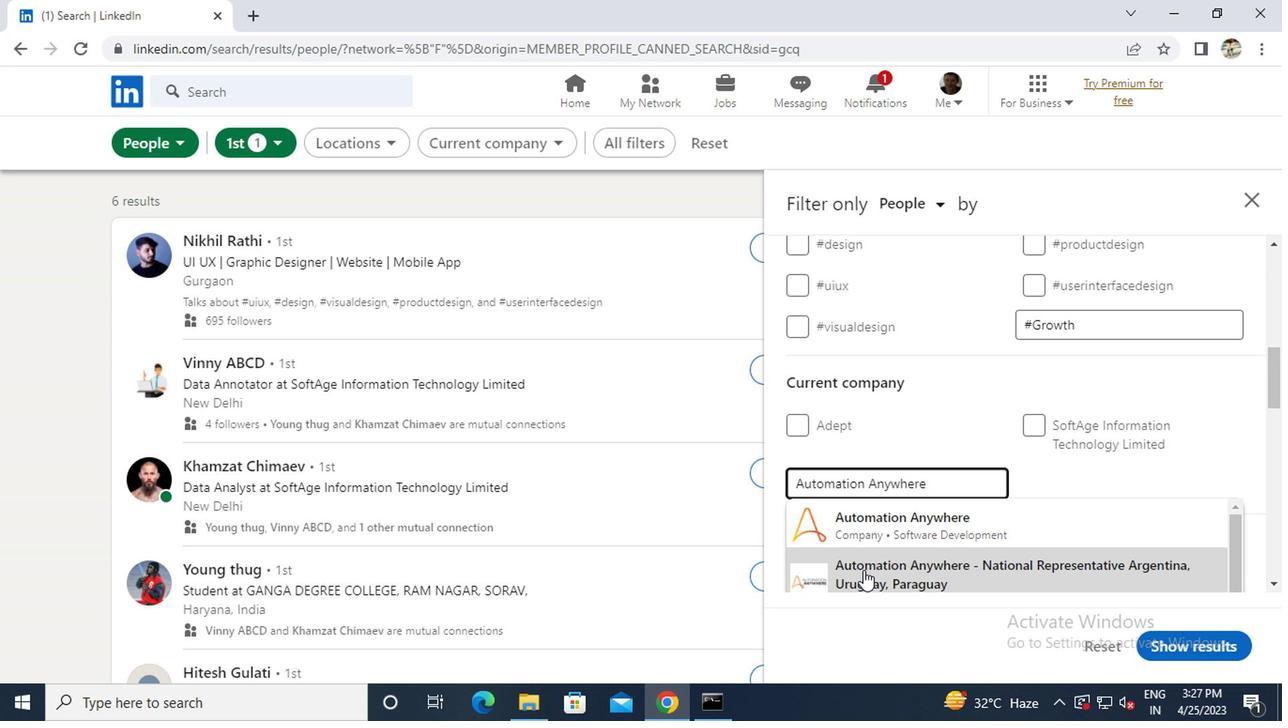 
Action: Mouse pressed left at (875, 510)
Screenshot: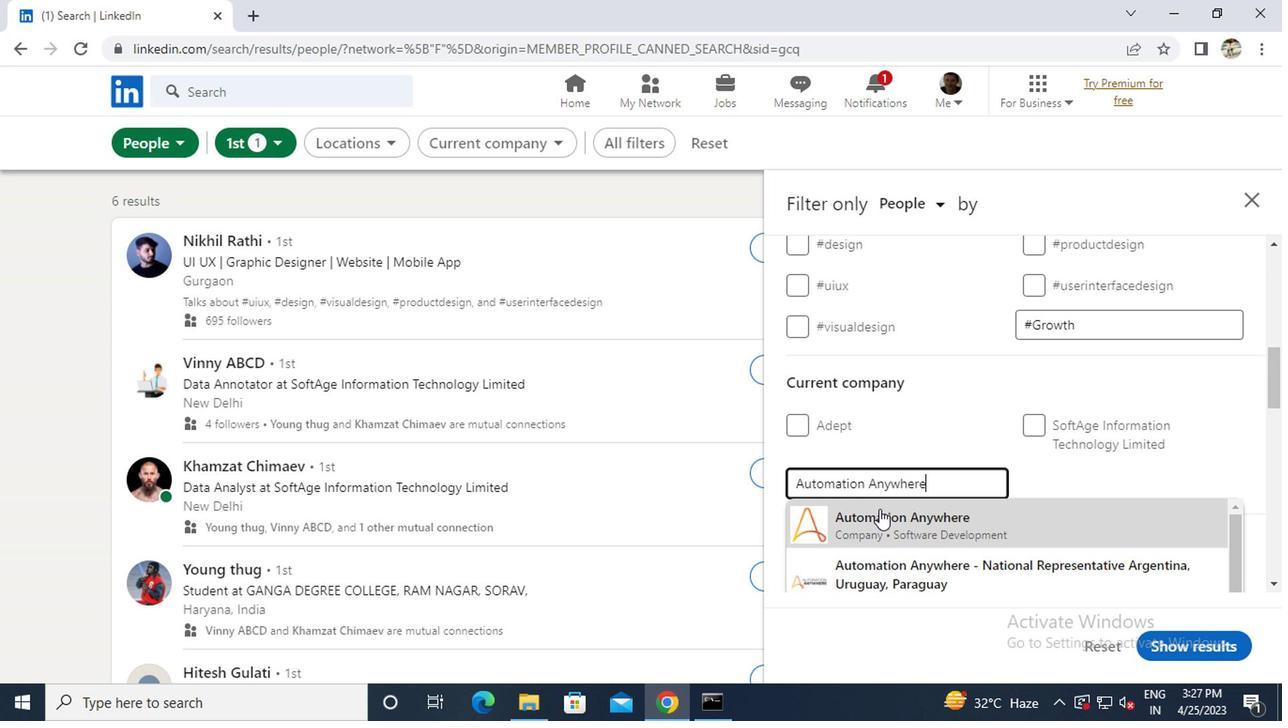 
Action: Mouse scrolled (875, 509) with delta (0, 0)
Screenshot: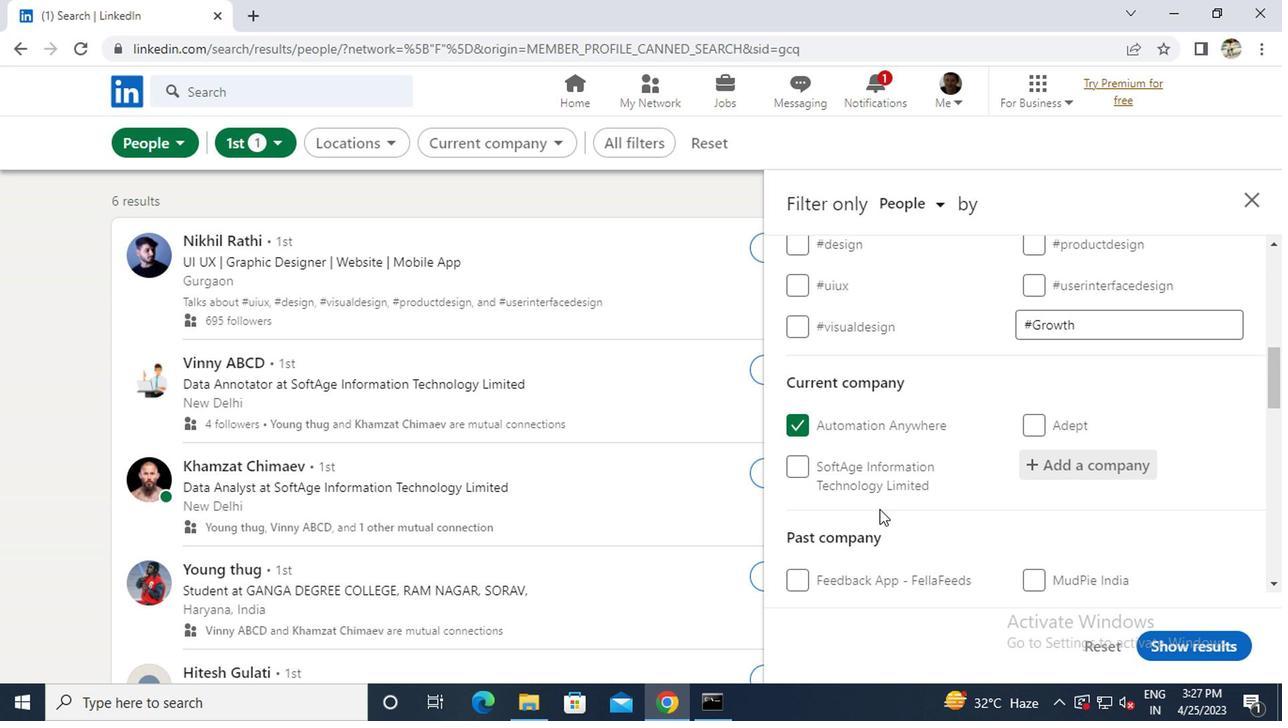 
Action: Mouse scrolled (875, 509) with delta (0, 0)
Screenshot: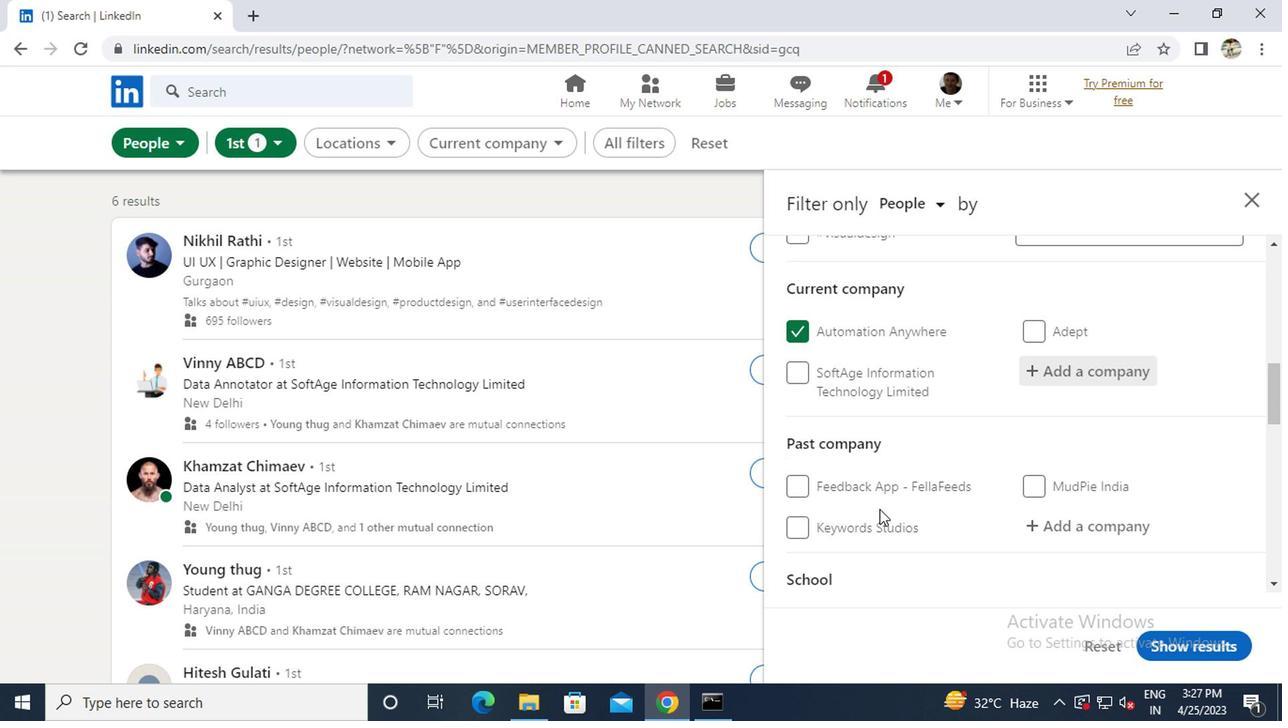 
Action: Mouse scrolled (875, 509) with delta (0, 0)
Screenshot: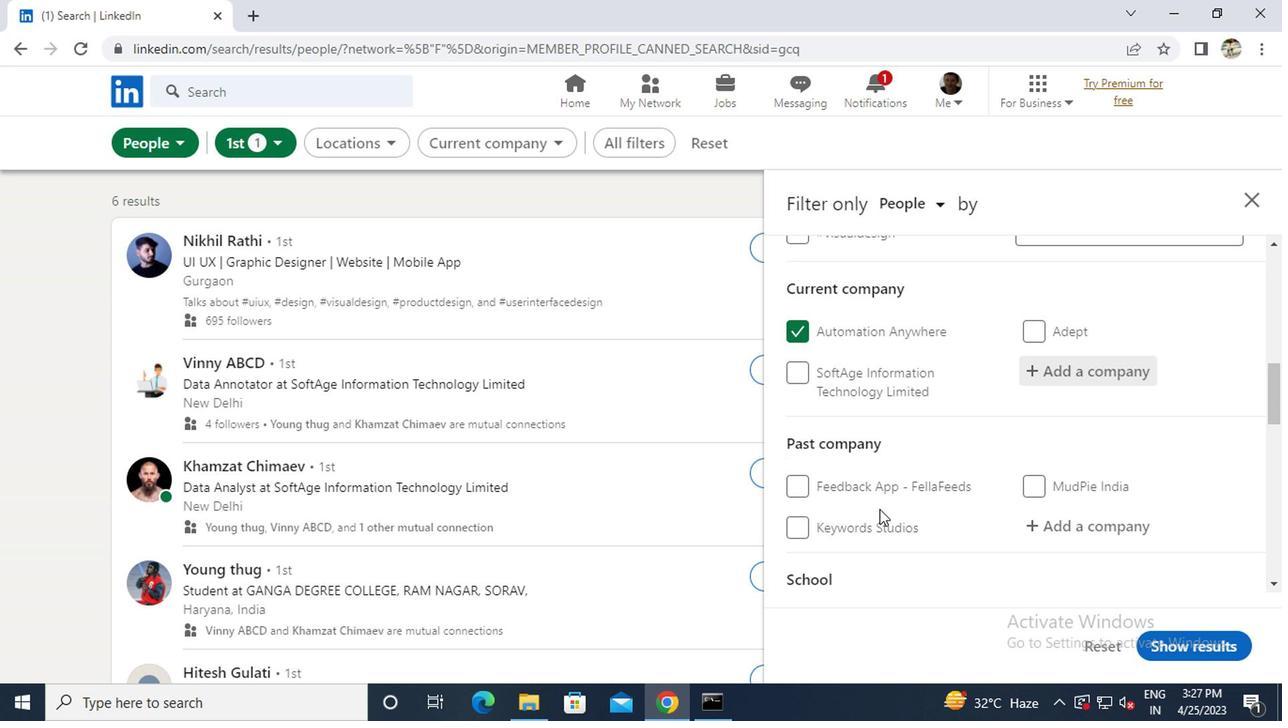 
Action: Mouse moved to (859, 529)
Screenshot: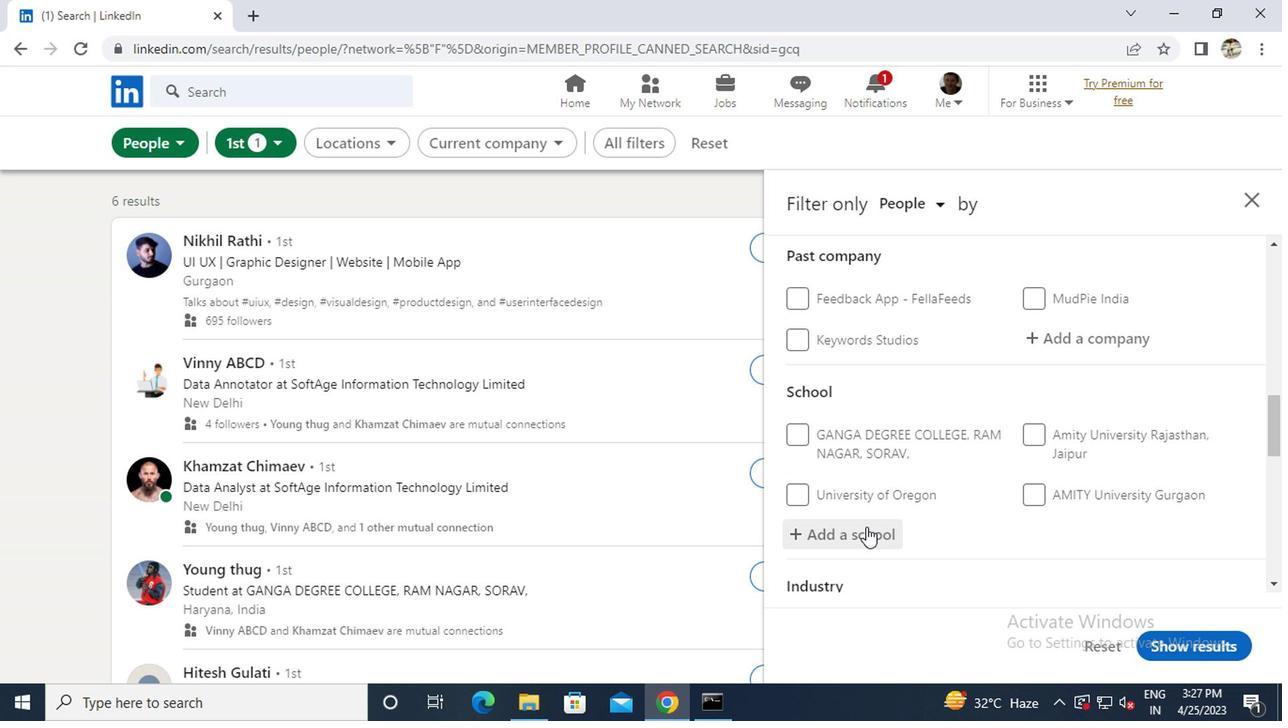 
Action: Mouse pressed left at (859, 529)
Screenshot: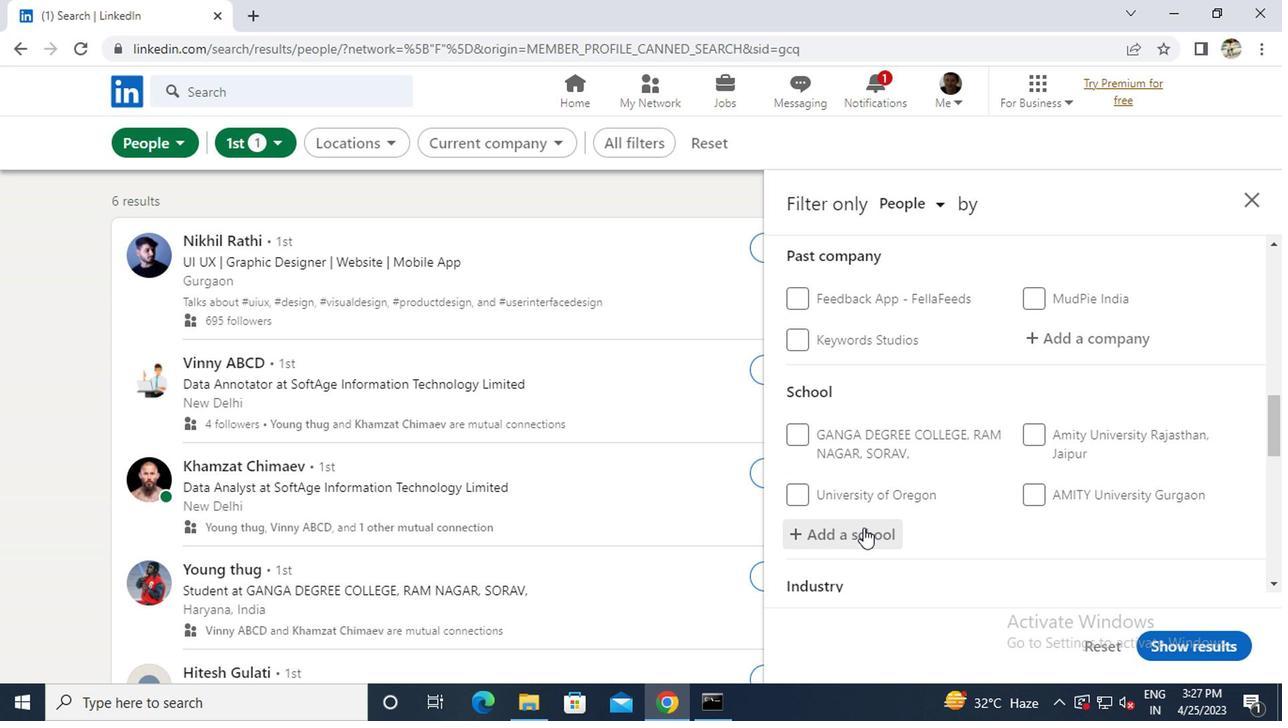
Action: Key pressed <Key.caps_lock>M<Key.caps_lock>ANAV<Key.space><Key.caps_lock>R<Key.caps_lock>ACHA<Key.backspace>NA<Key.space><Key.caps_lock>I<Key.caps_lock>NTERNATIONAL<Key.space><Key.caps_lock>U<Key.backspace>I<Key.caps_lock>NSTIT
Screenshot: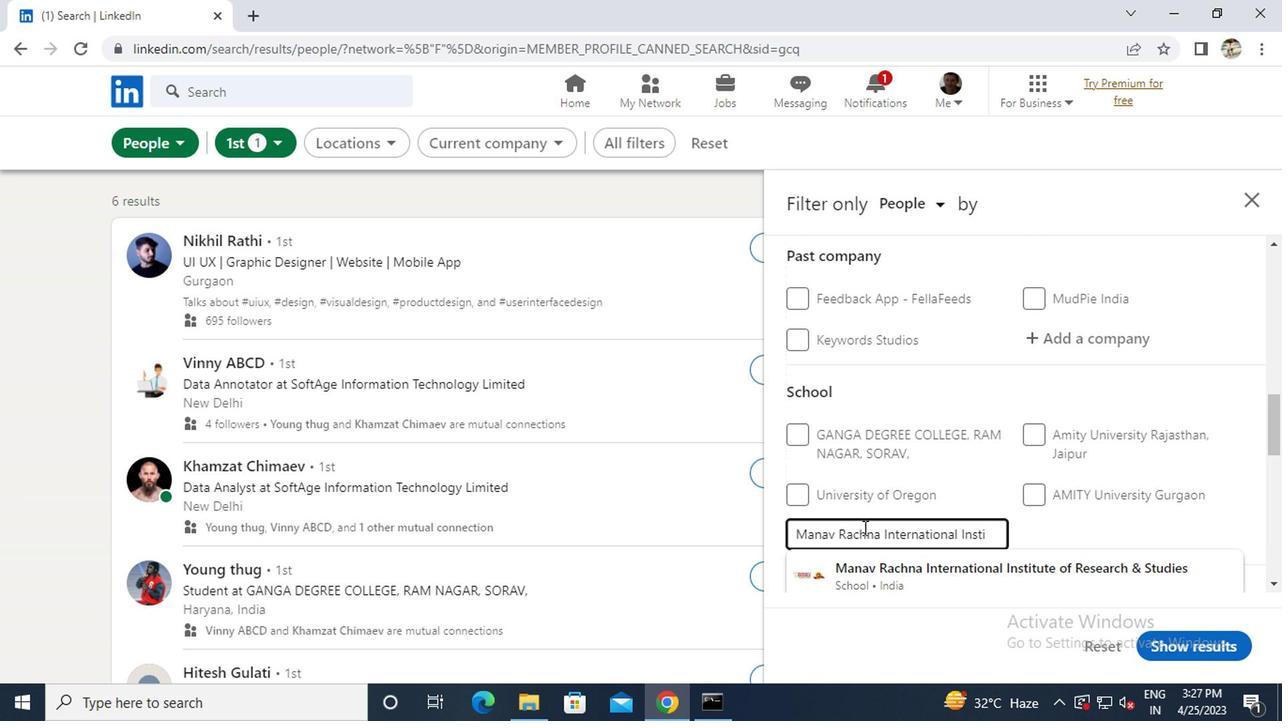 
Action: Mouse moved to (921, 586)
Screenshot: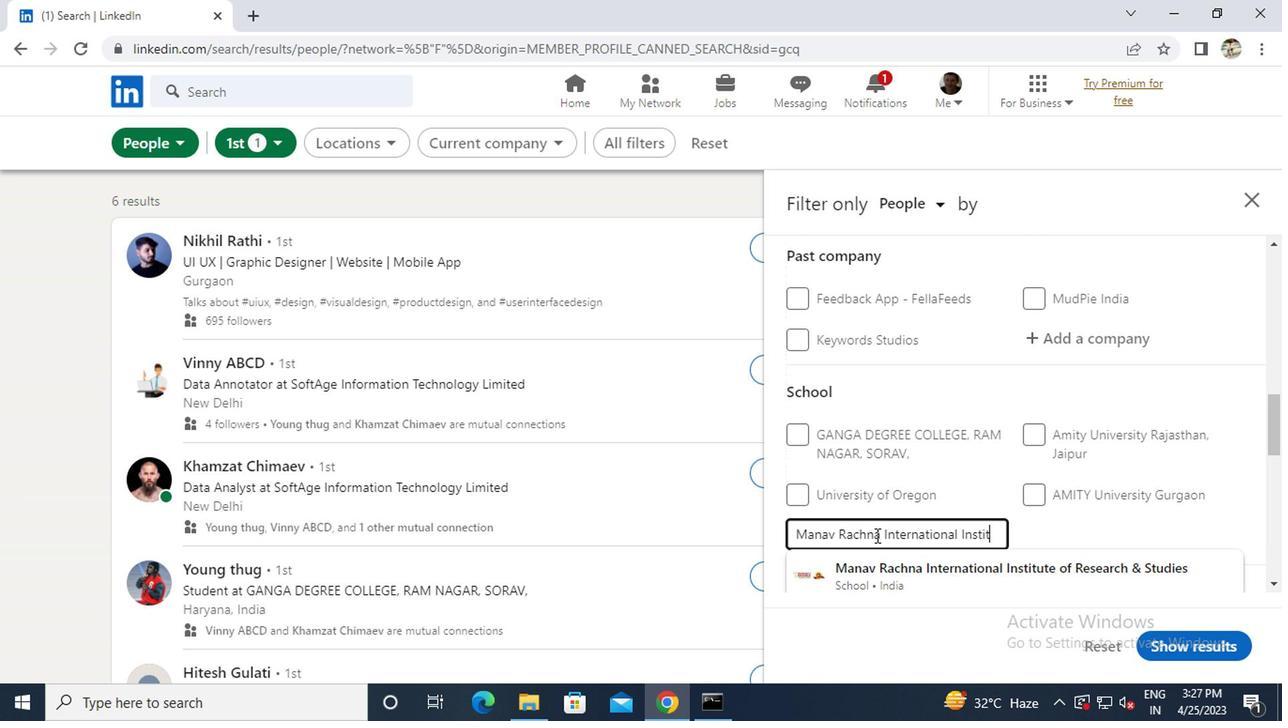 
Action: Mouse pressed left at (921, 586)
Screenshot: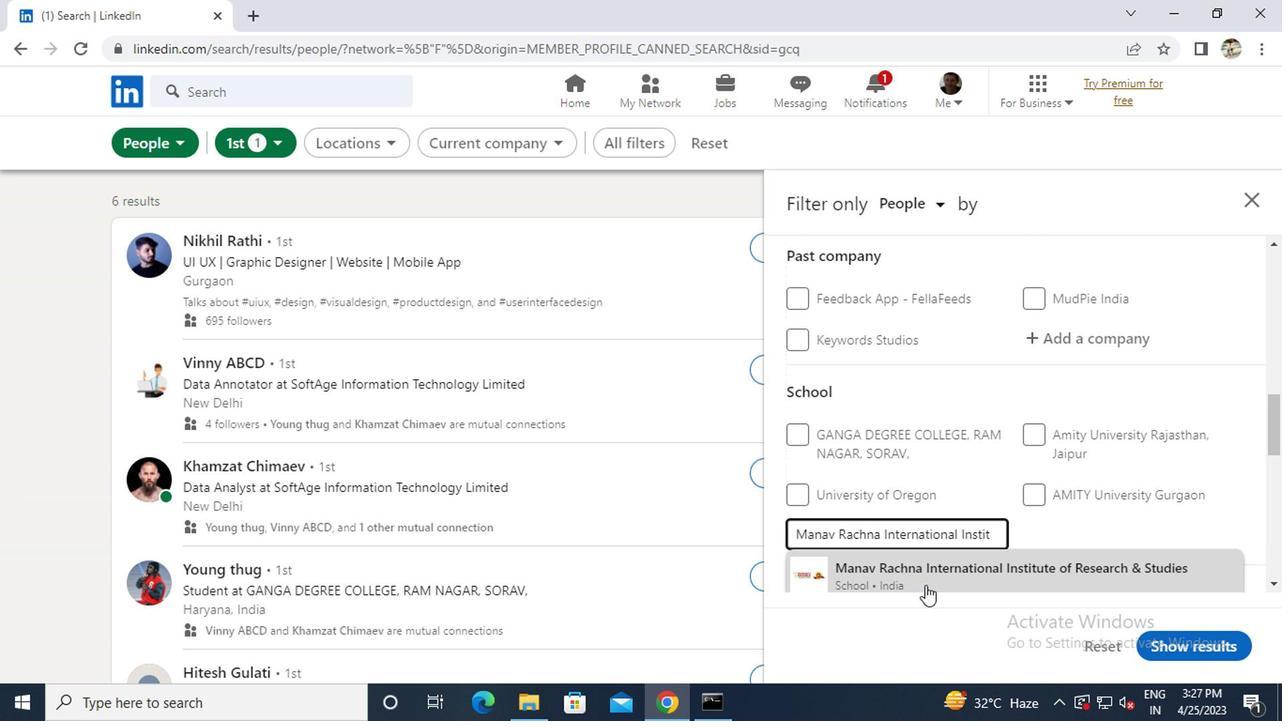 
Action: Mouse moved to (914, 559)
Screenshot: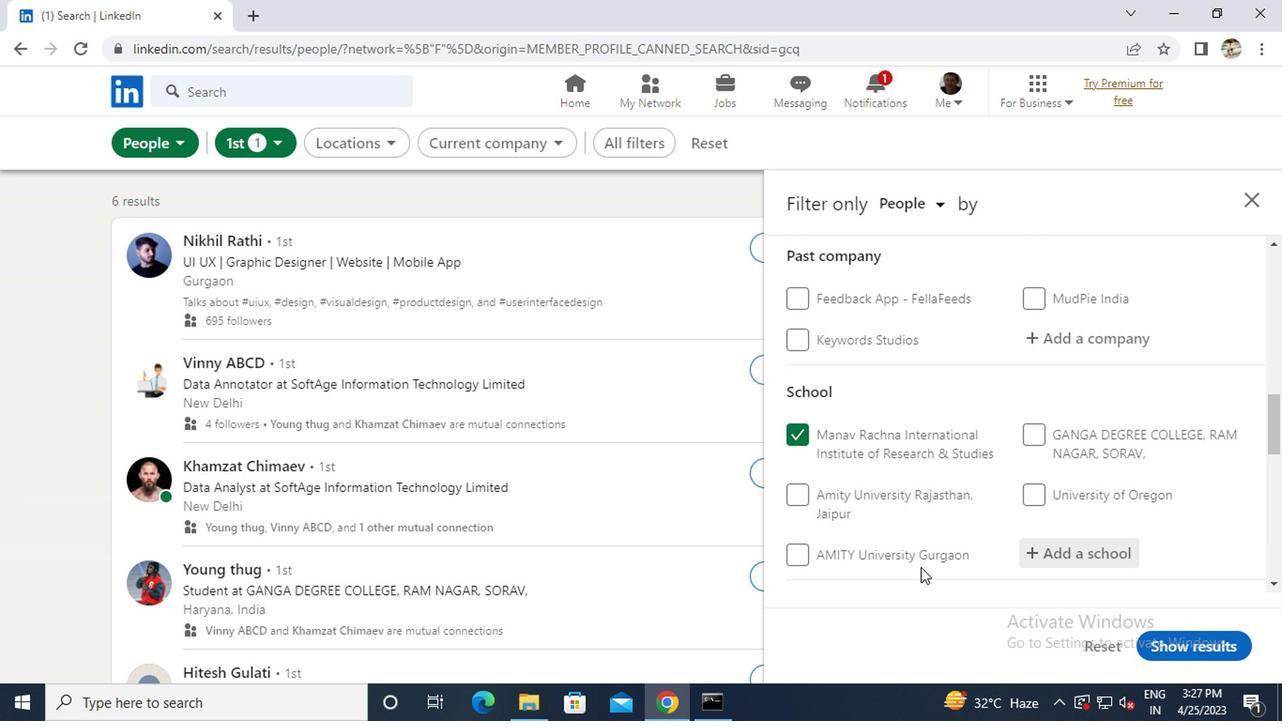 
Action: Mouse scrolled (914, 558) with delta (0, 0)
Screenshot: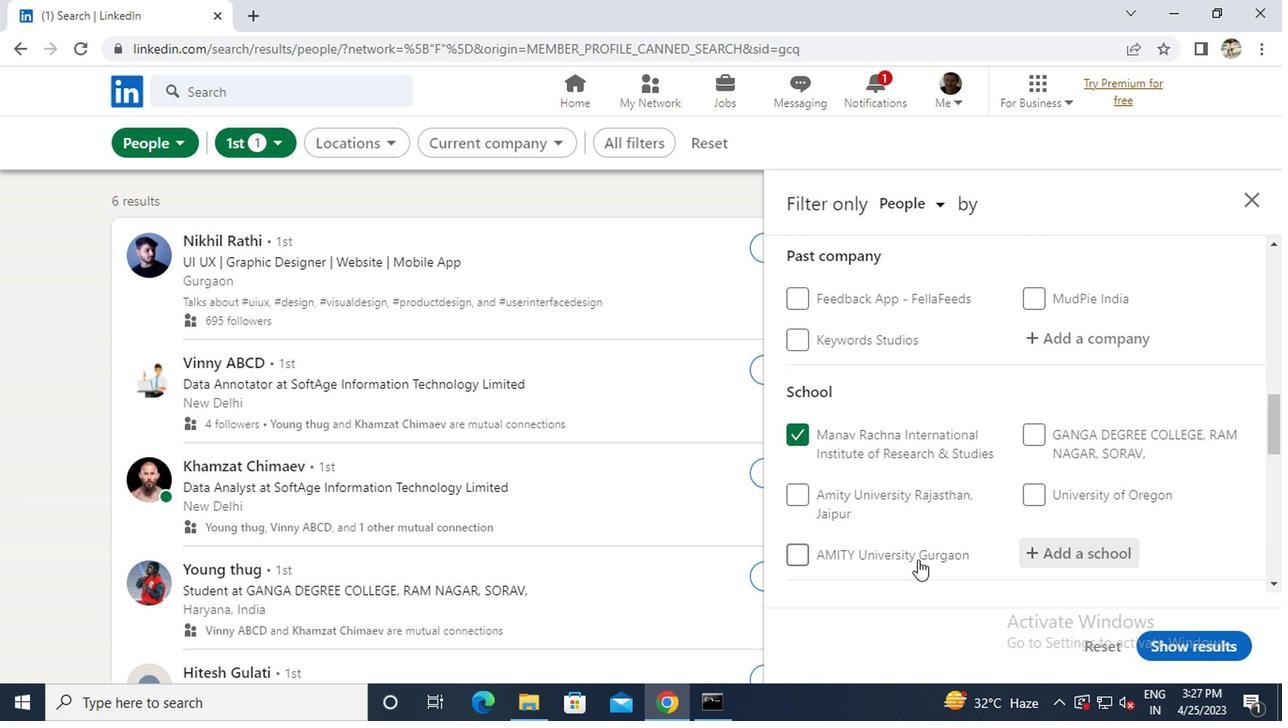 
Action: Mouse scrolled (914, 558) with delta (0, 0)
Screenshot: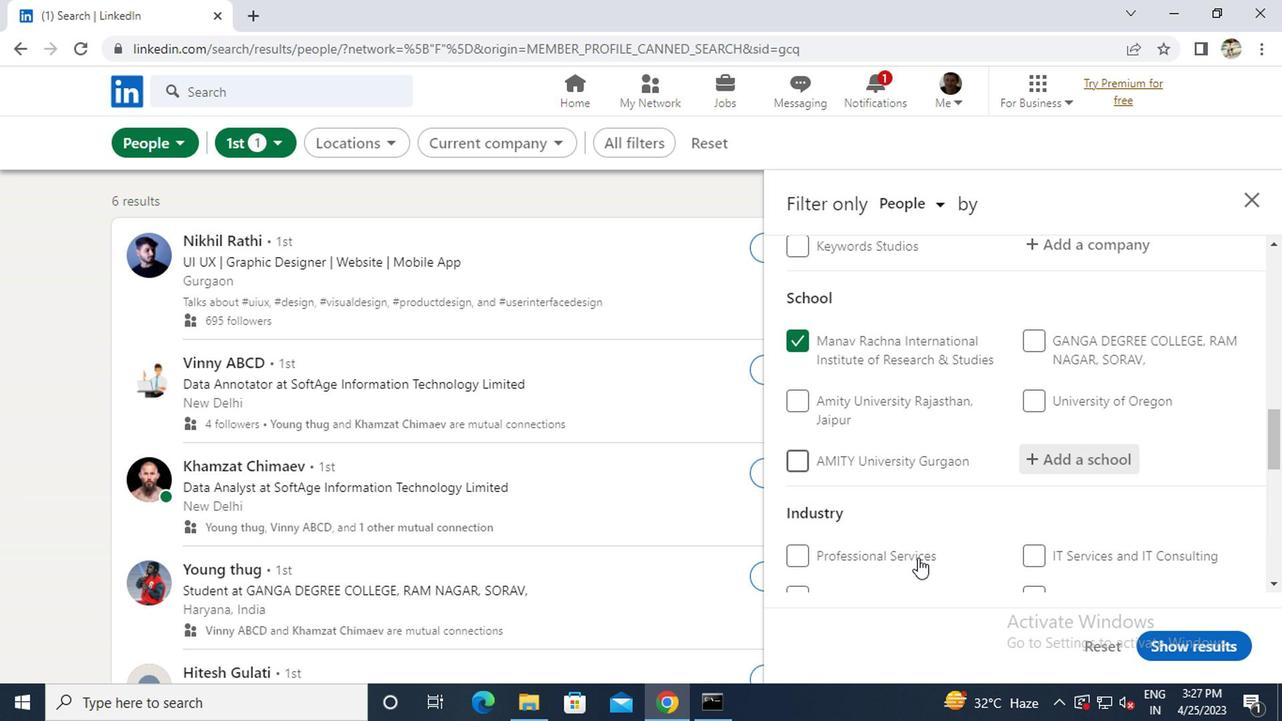 
Action: Mouse moved to (1081, 568)
Screenshot: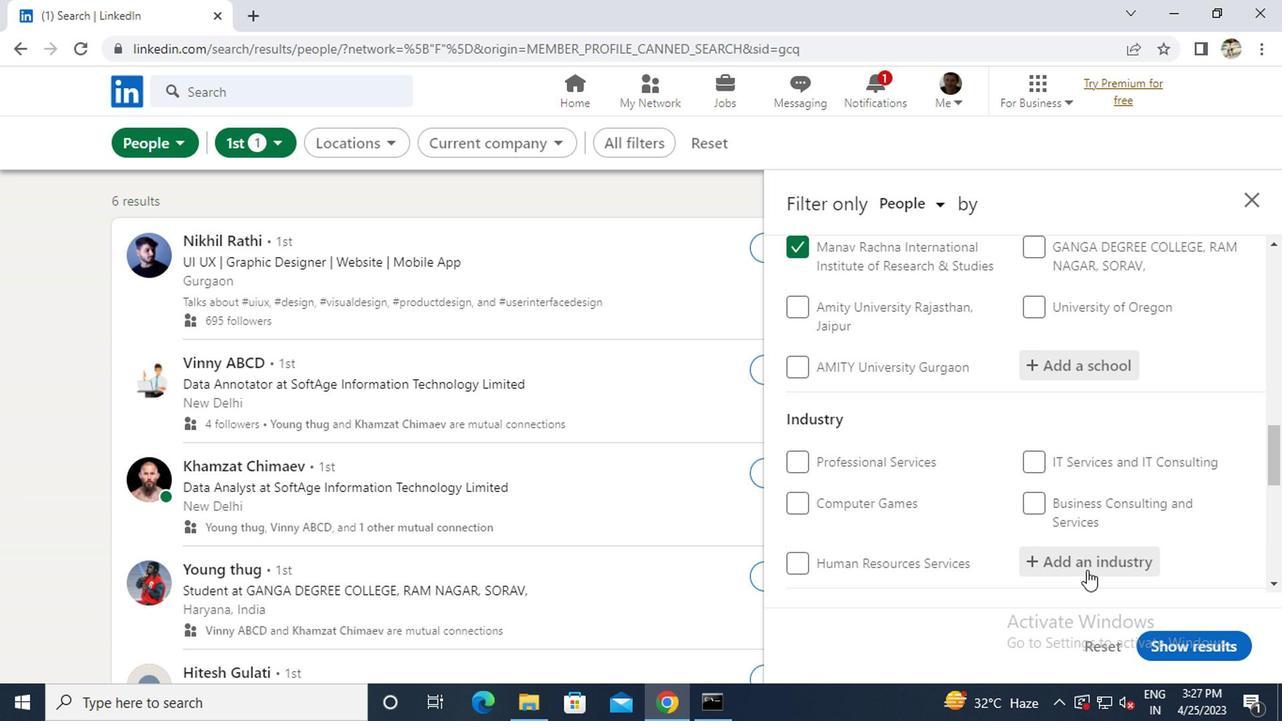 
Action: Mouse pressed left at (1081, 568)
Screenshot: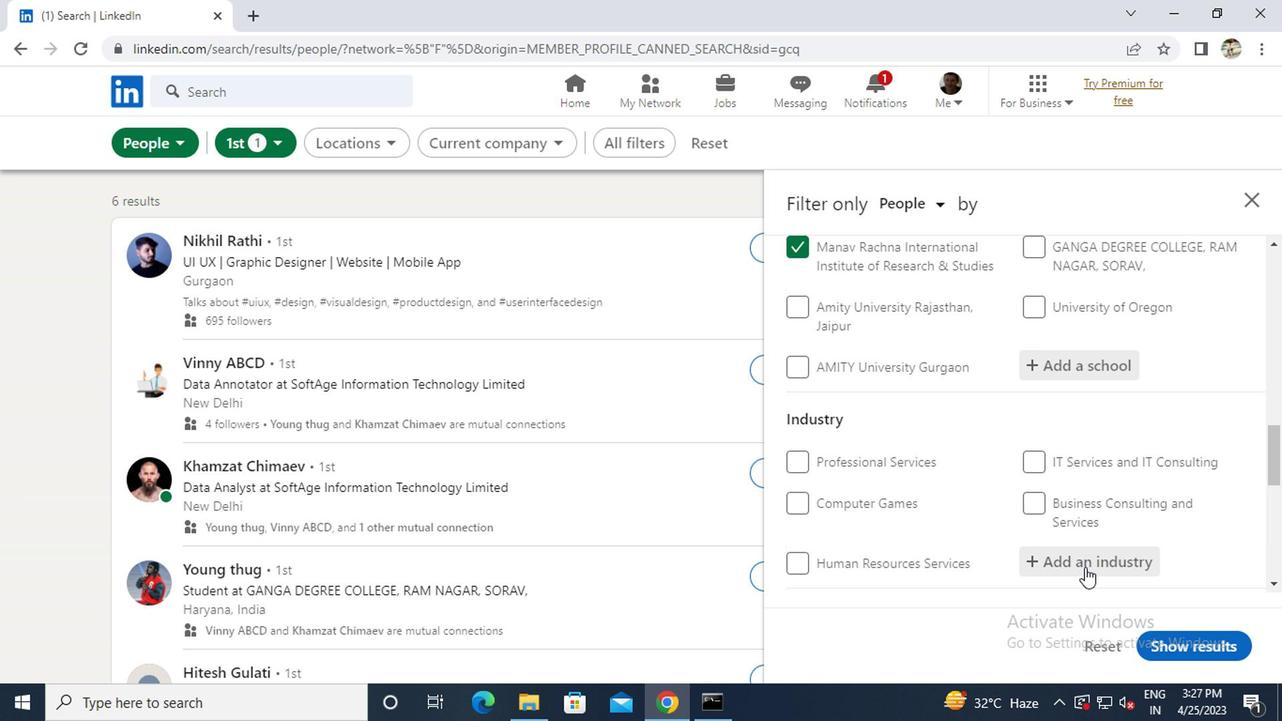 
Action: Key pressed <Key.caps_lock>S<Key.caps_lock>PACE<Key.space><Key.caps_lock>R<Key.caps_lock>ESEARCH<Key.space>AND<Key.space><Key.caps_lock>T<Key.caps_lock>ECHNOLOGY
Screenshot: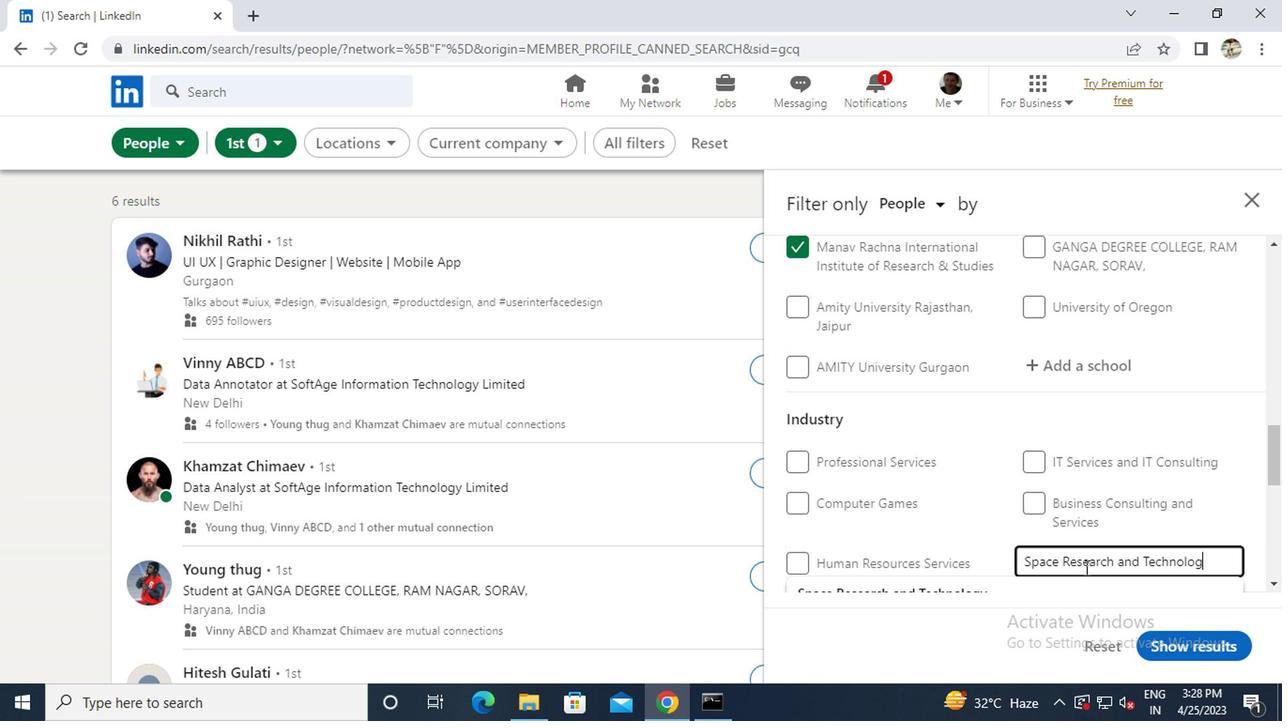 
Action: Mouse scrolled (1081, 567) with delta (0, 0)
Screenshot: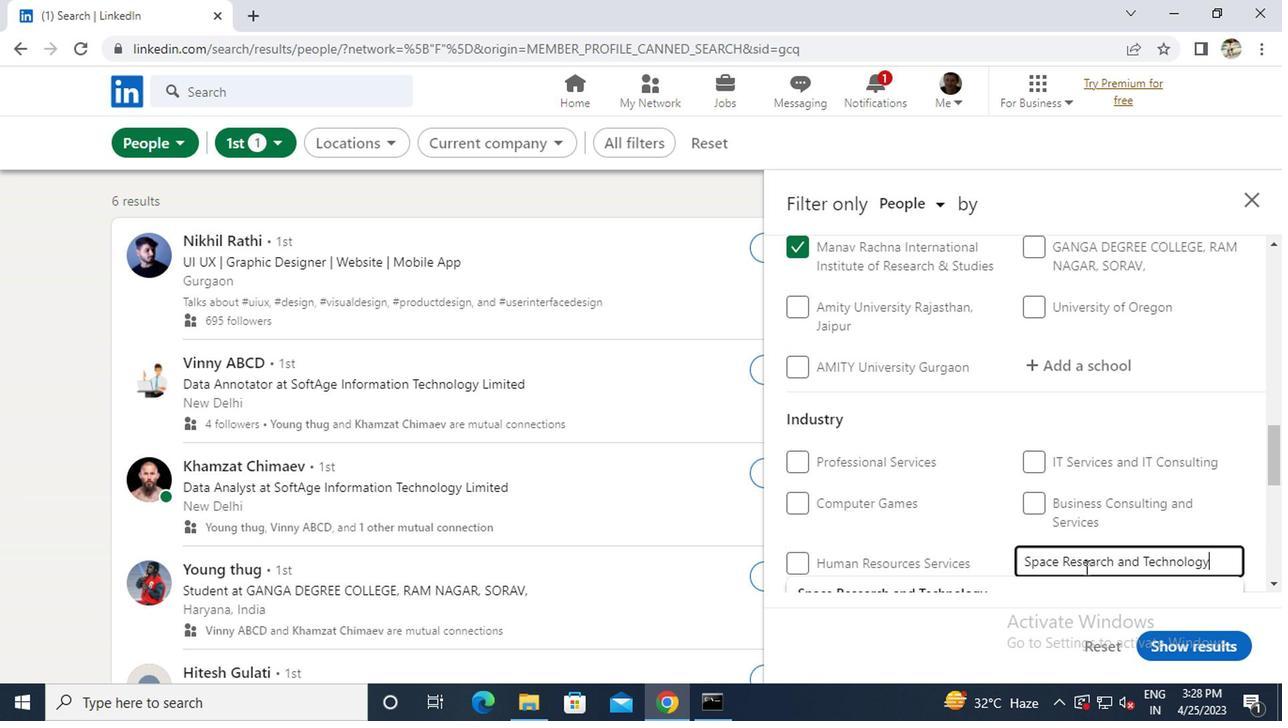 
Action: Mouse scrolled (1081, 567) with delta (0, 0)
Screenshot: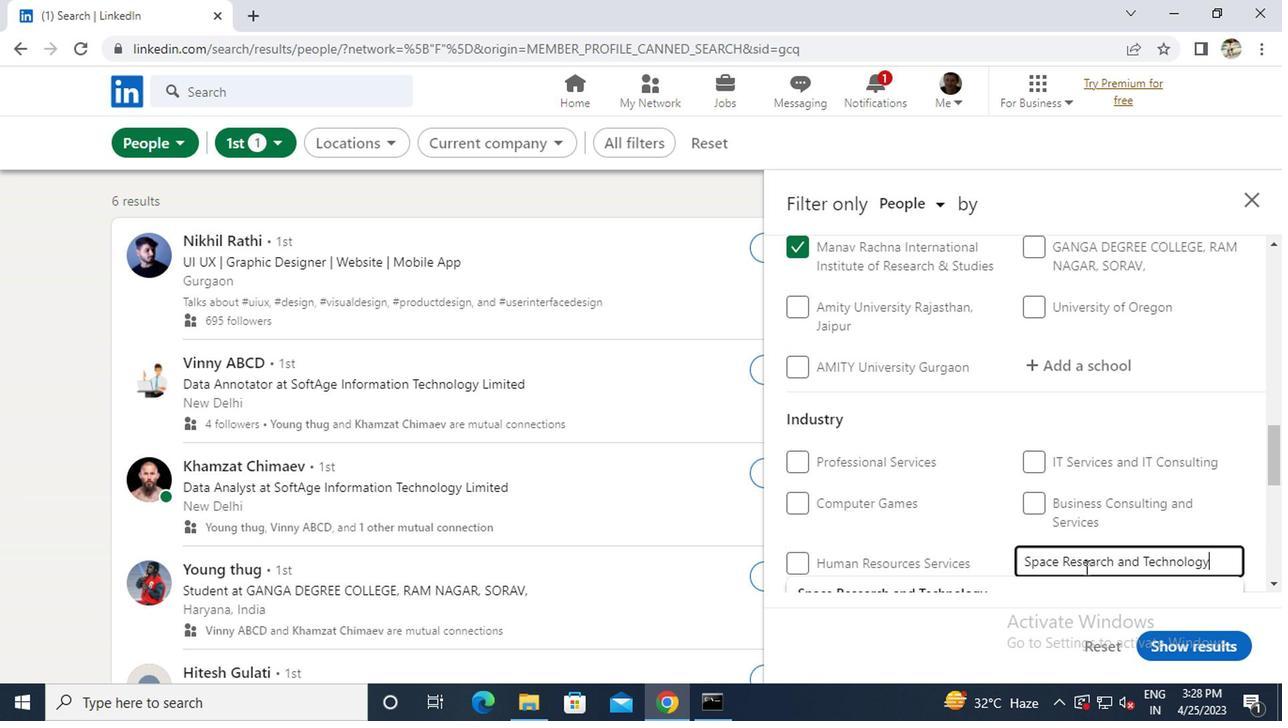 
Action: Mouse moved to (988, 406)
Screenshot: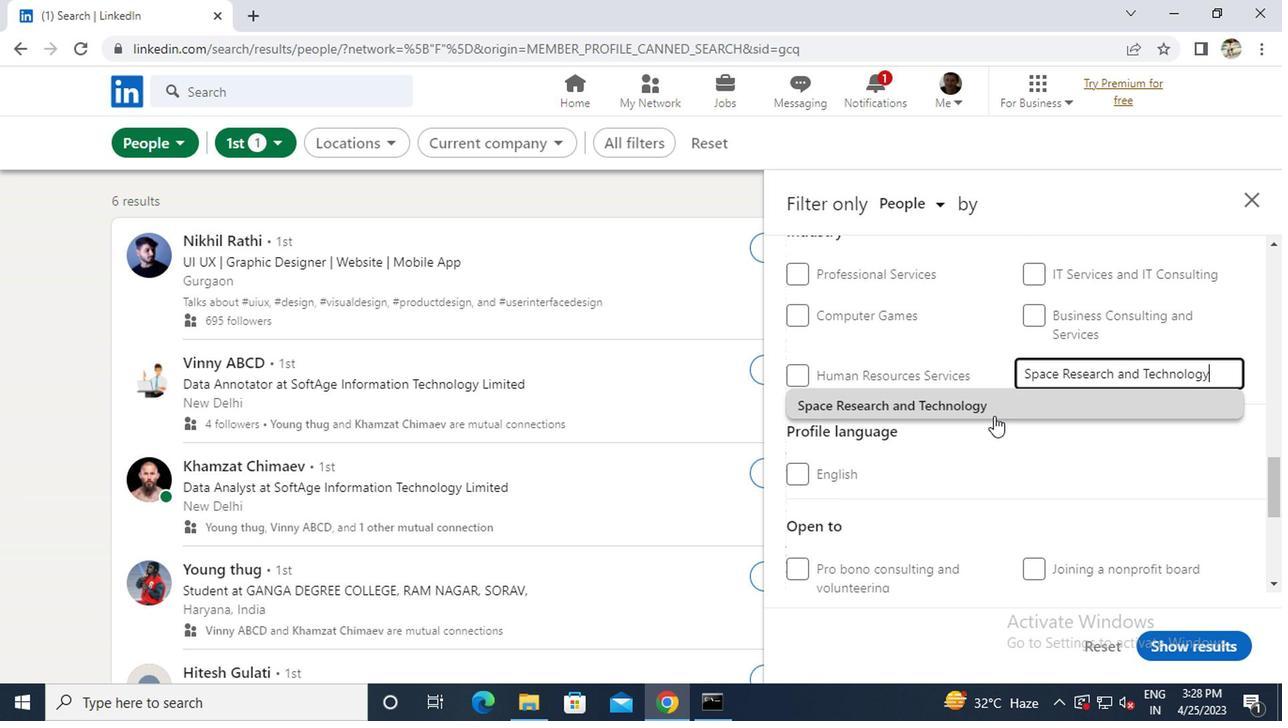 
Action: Mouse pressed left at (988, 406)
Screenshot: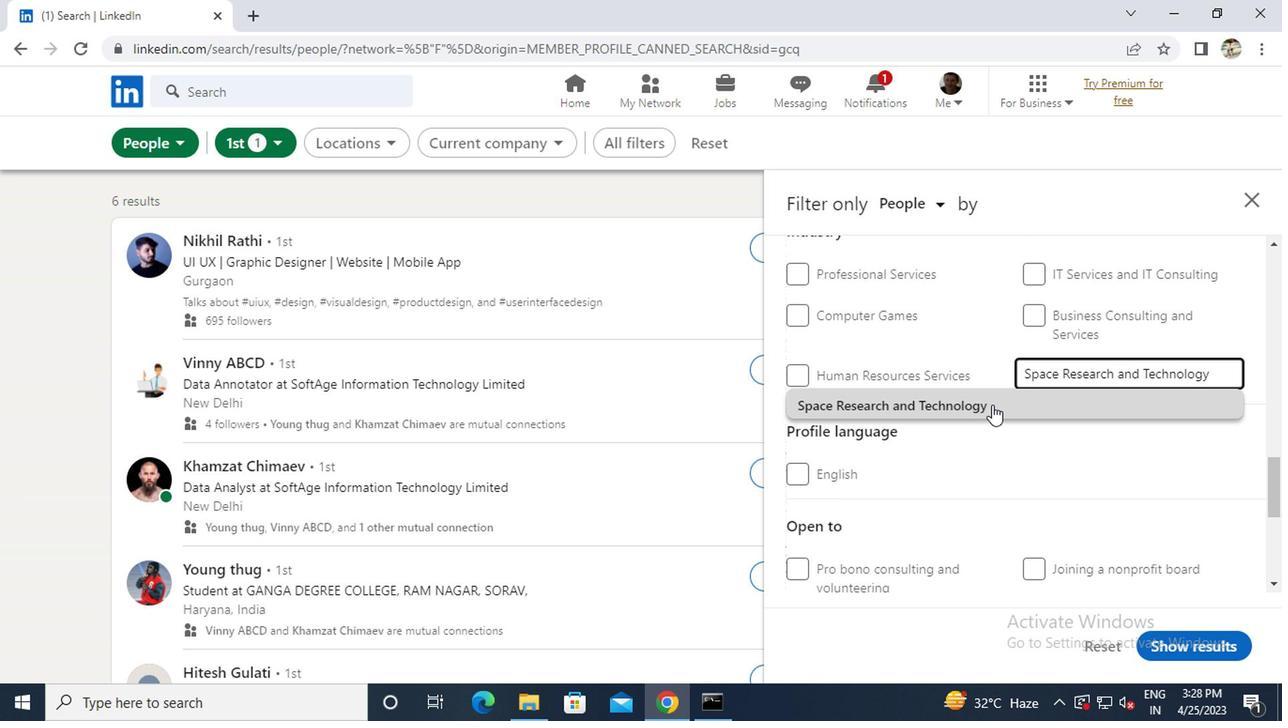 
Action: Mouse moved to (986, 405)
Screenshot: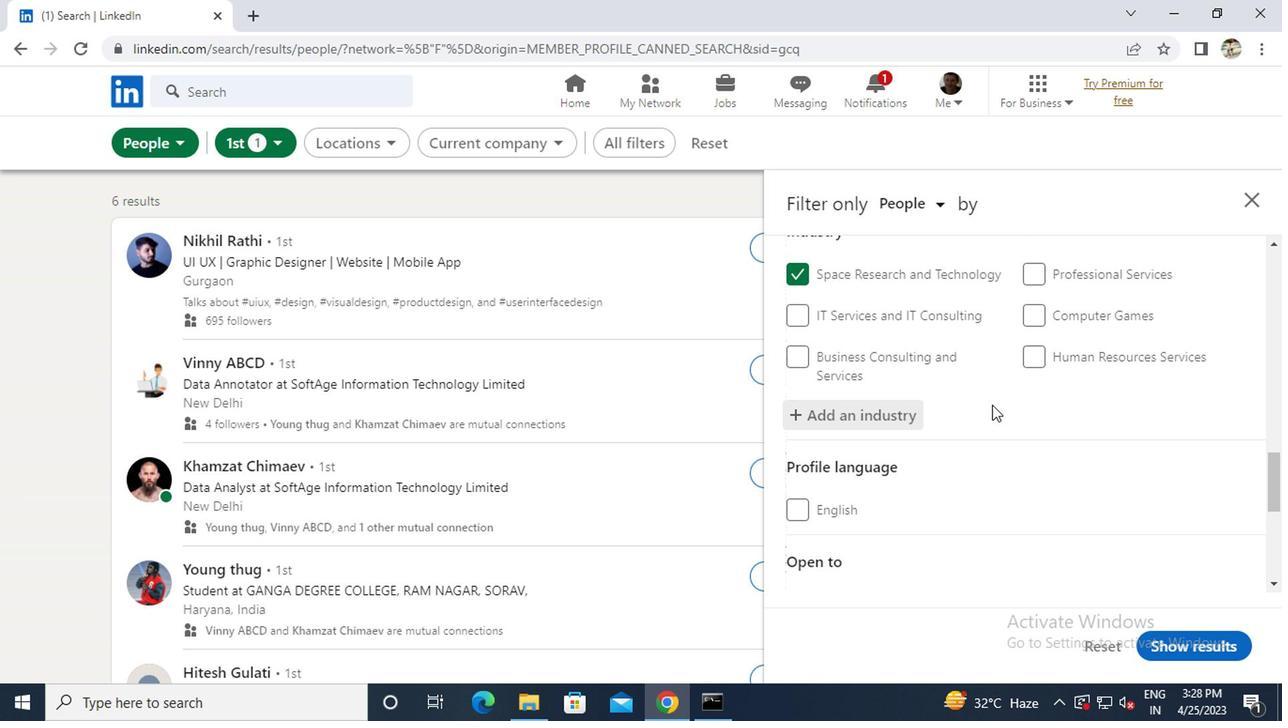 
Action: Mouse scrolled (986, 404) with delta (0, 0)
Screenshot: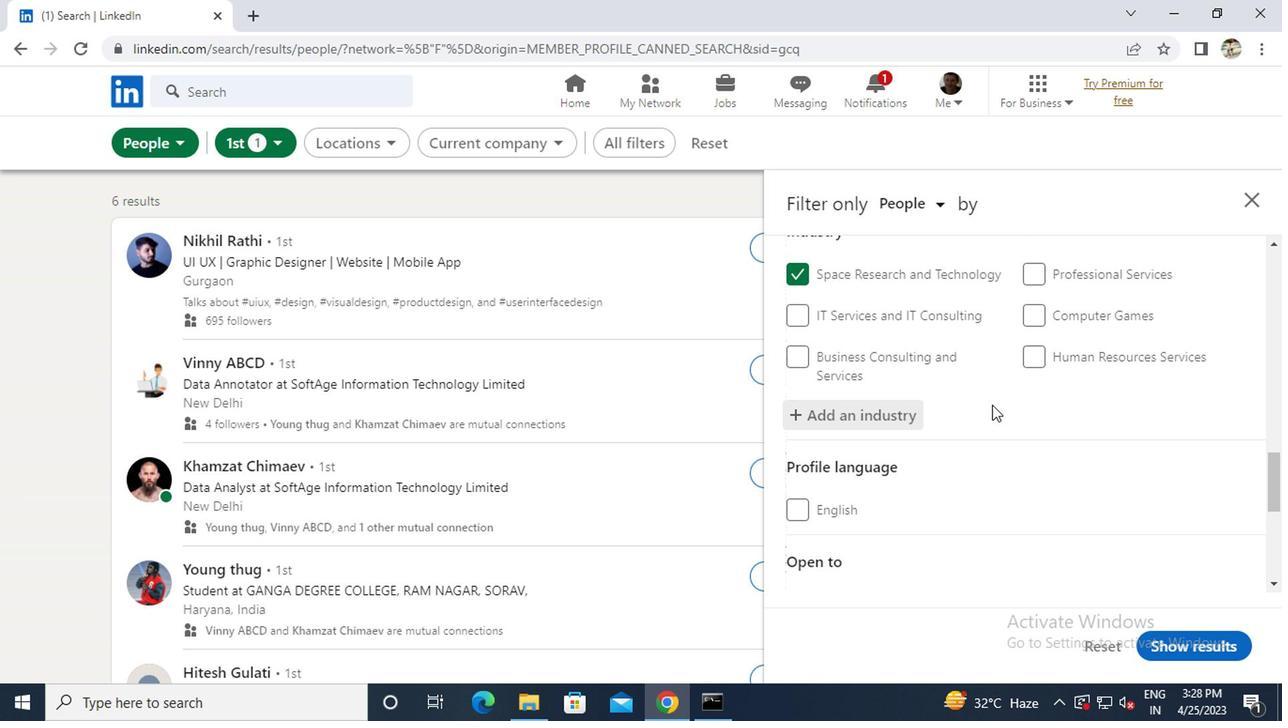 
Action: Mouse scrolled (986, 404) with delta (0, 0)
Screenshot: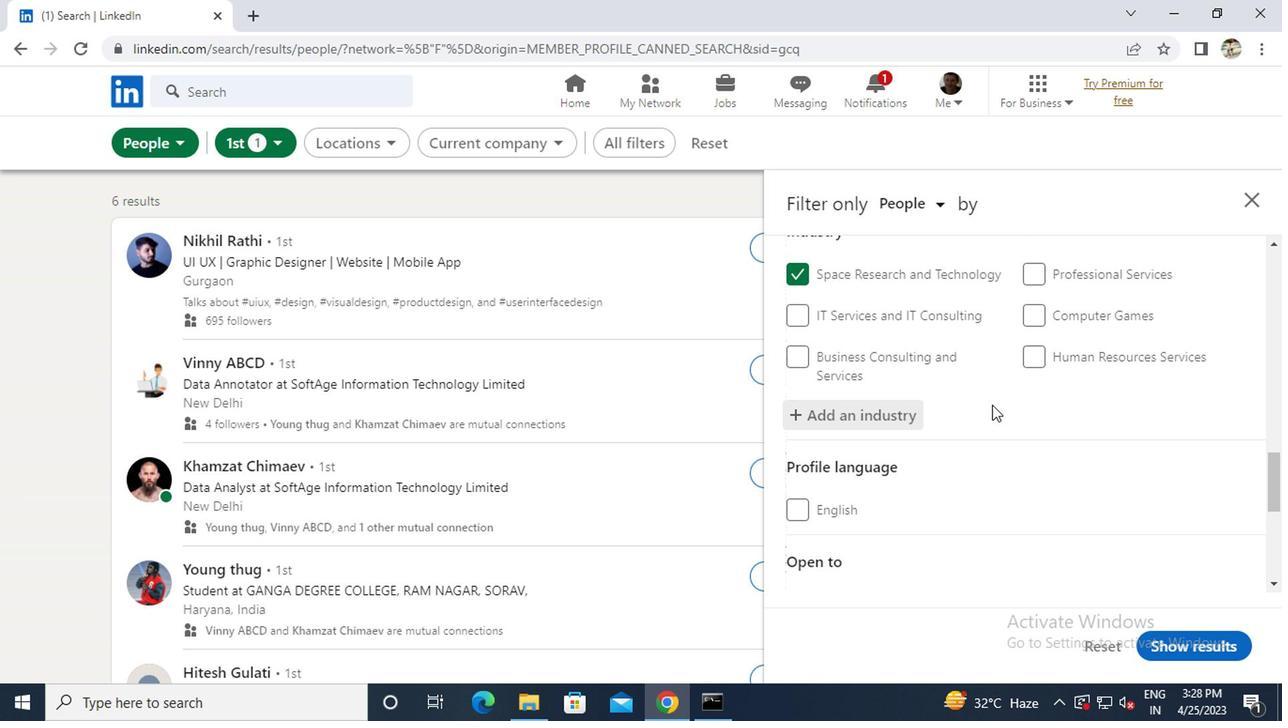 
Action: Mouse moved to (828, 533)
Screenshot: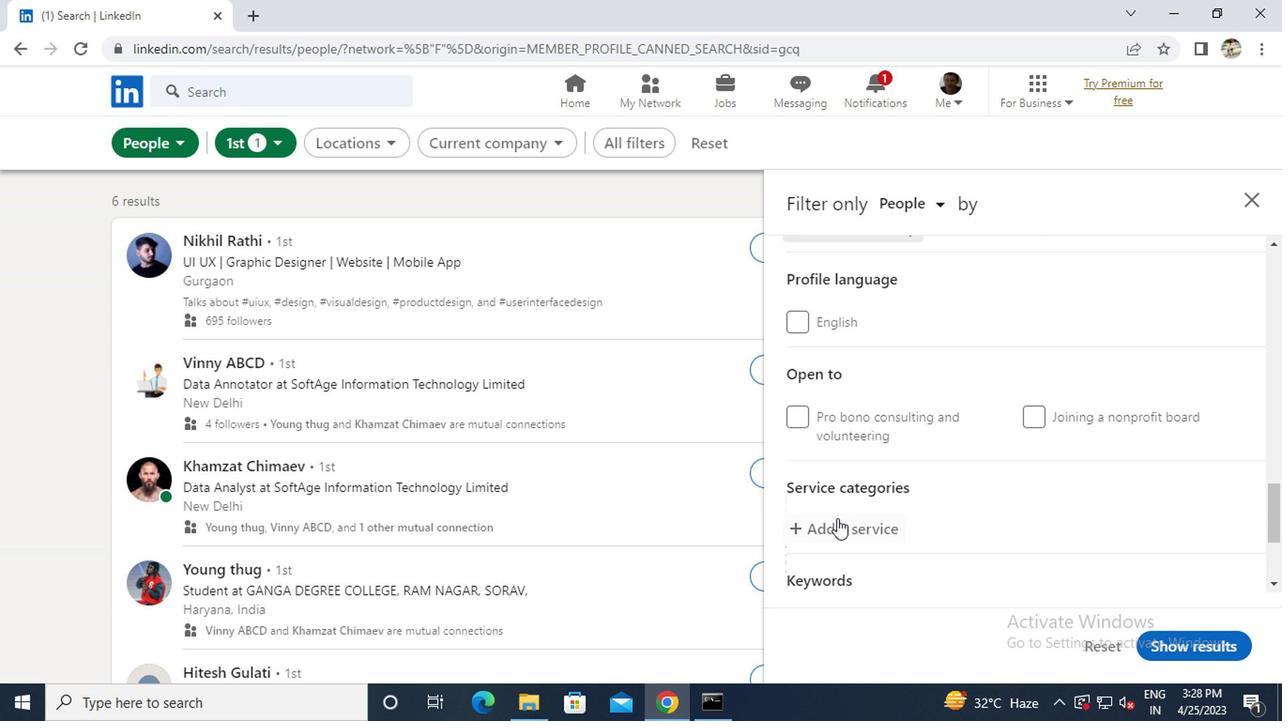 
Action: Mouse pressed left at (828, 533)
Screenshot: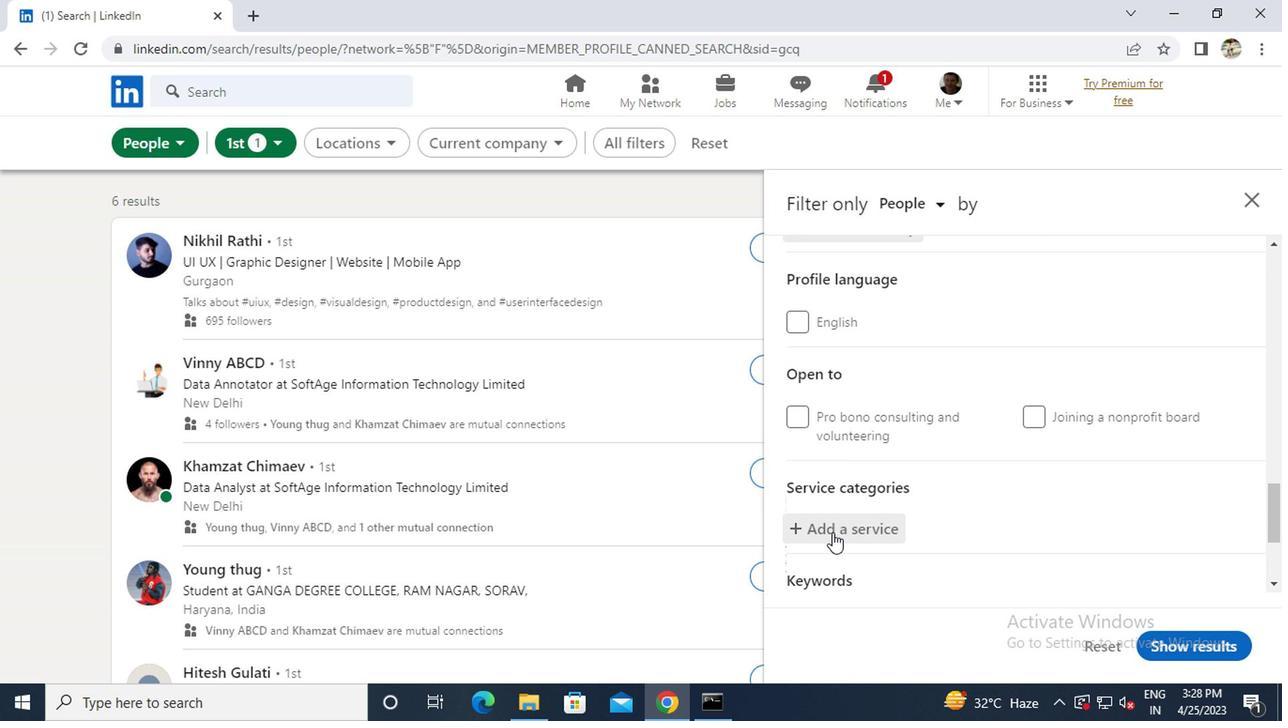 
Action: Key pressed <Key.caps_lock>F<Key.caps_lock>INANCIAL<Key.space><Key.caps_lock>S<Key.caps_lock><Key.backspace><Key.caps_lock>A<Key.caps_lock>C
Screenshot: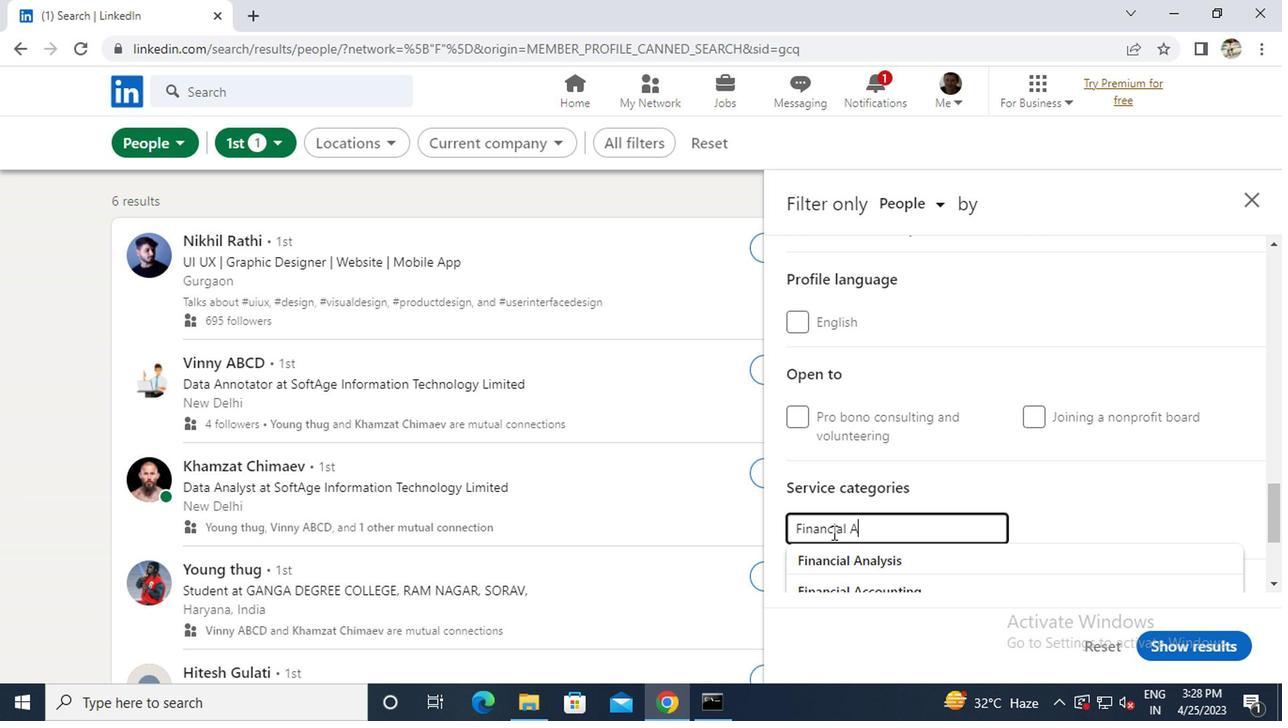
Action: Mouse moved to (840, 563)
Screenshot: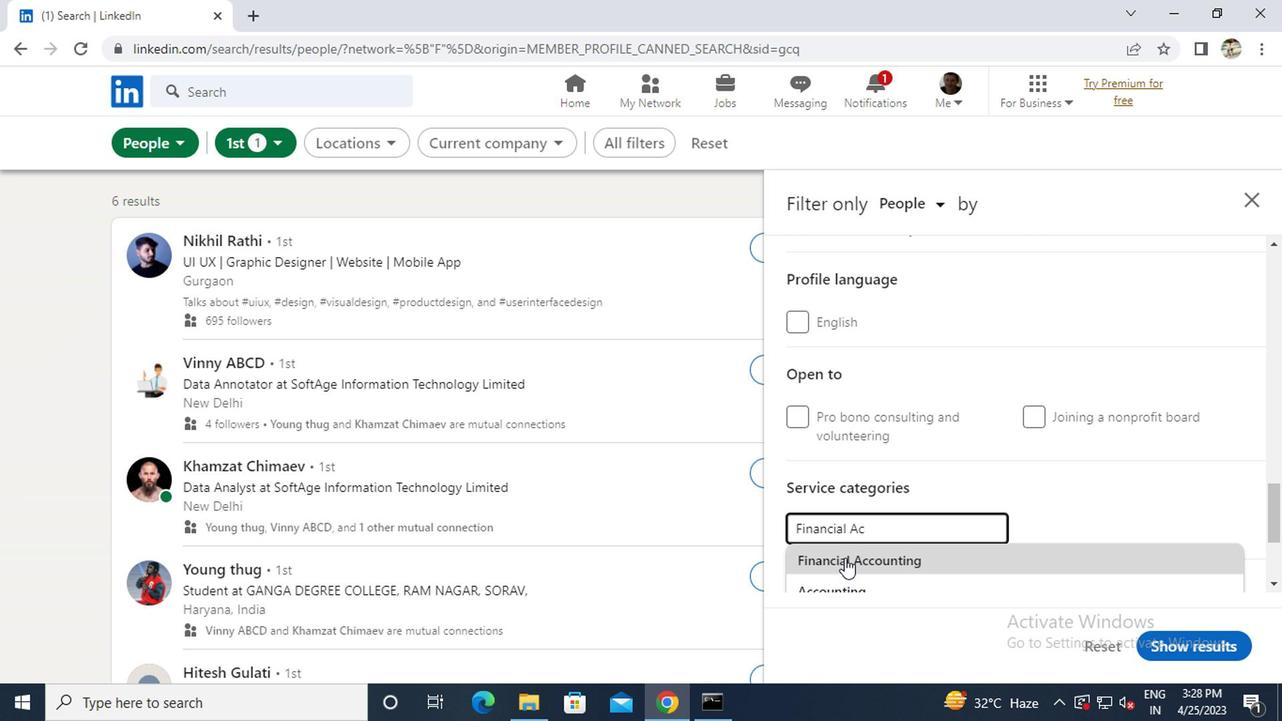 
Action: Mouse pressed left at (840, 563)
Screenshot: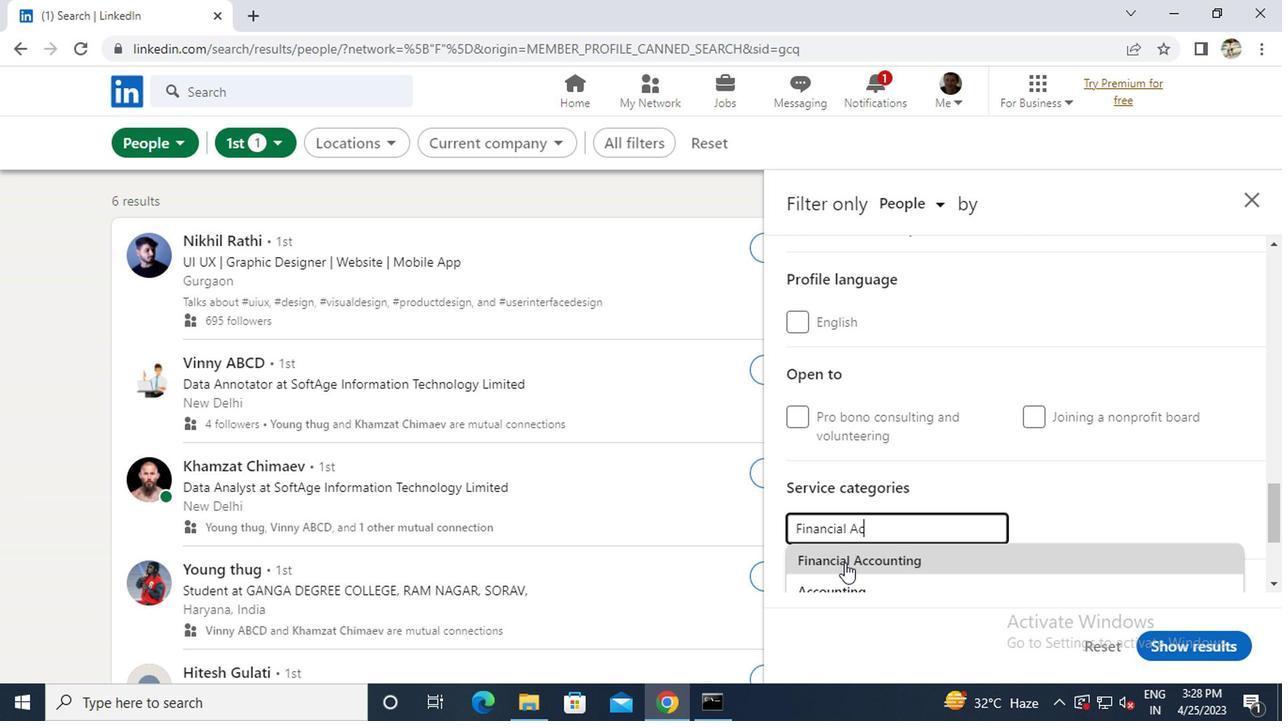 
Action: Mouse scrolled (840, 563) with delta (0, 0)
Screenshot: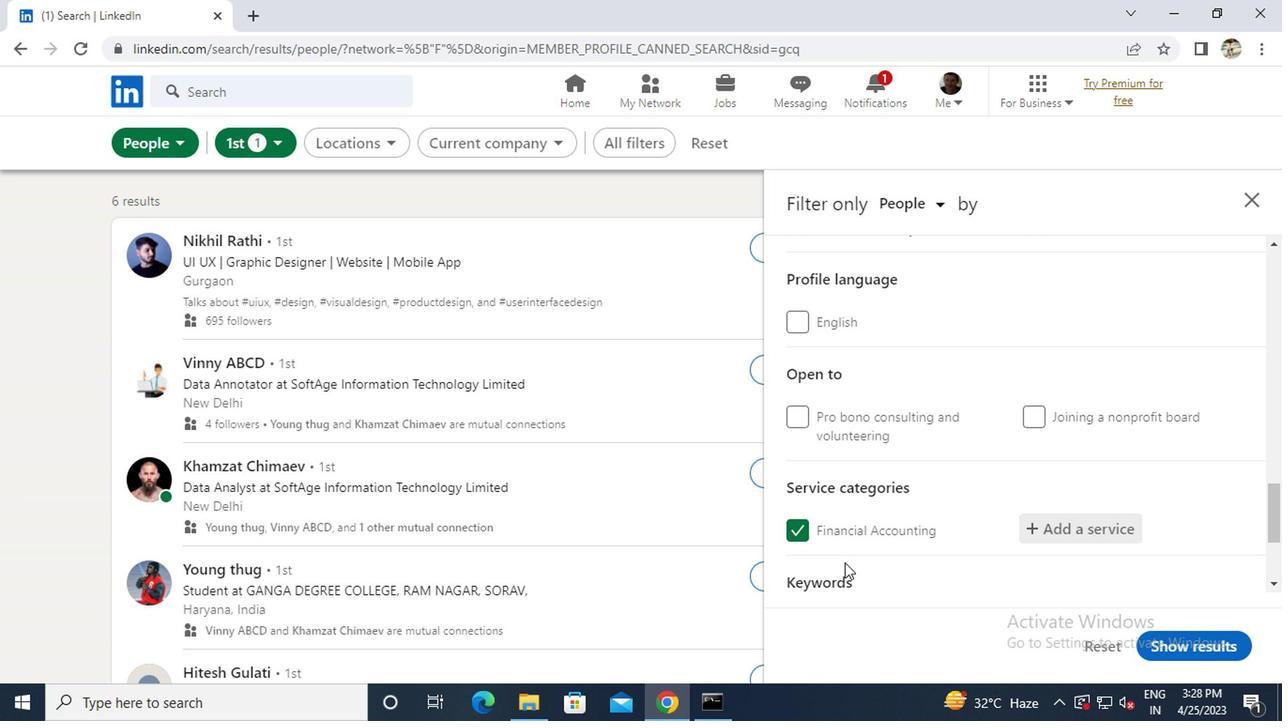 
Action: Mouse scrolled (840, 563) with delta (0, 0)
Screenshot: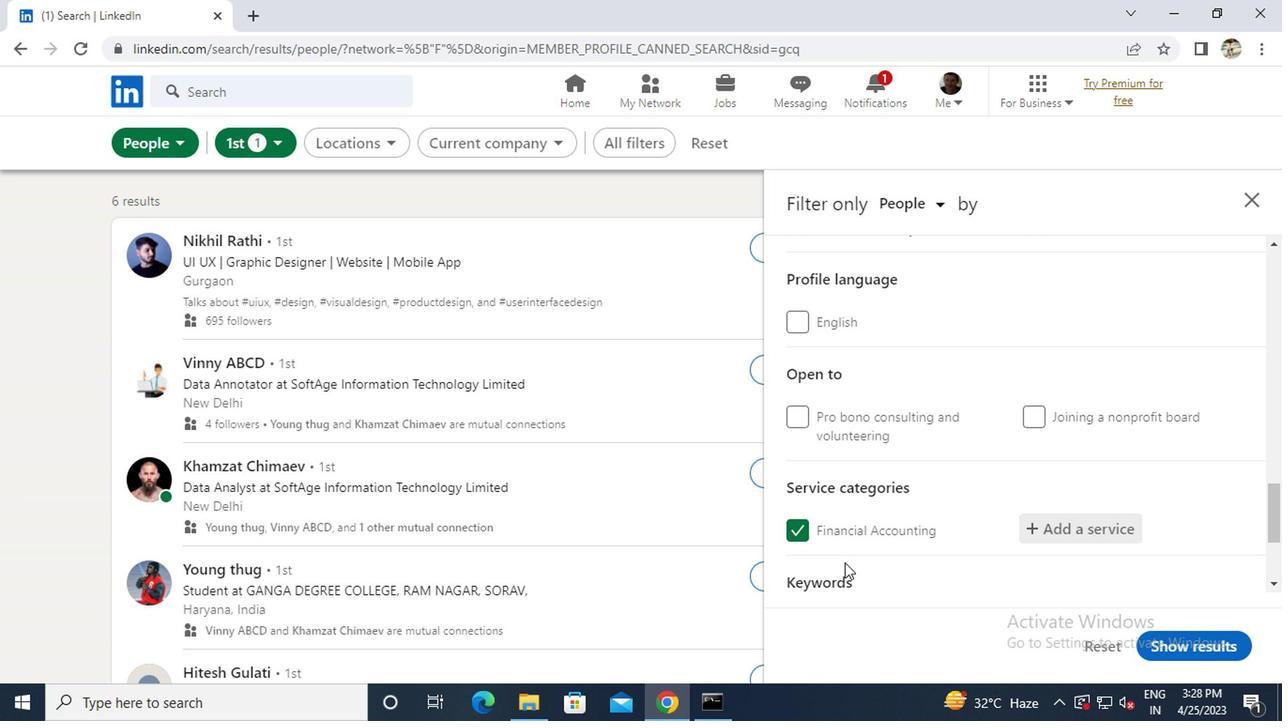 
Action: Mouse moved to (840, 511)
Screenshot: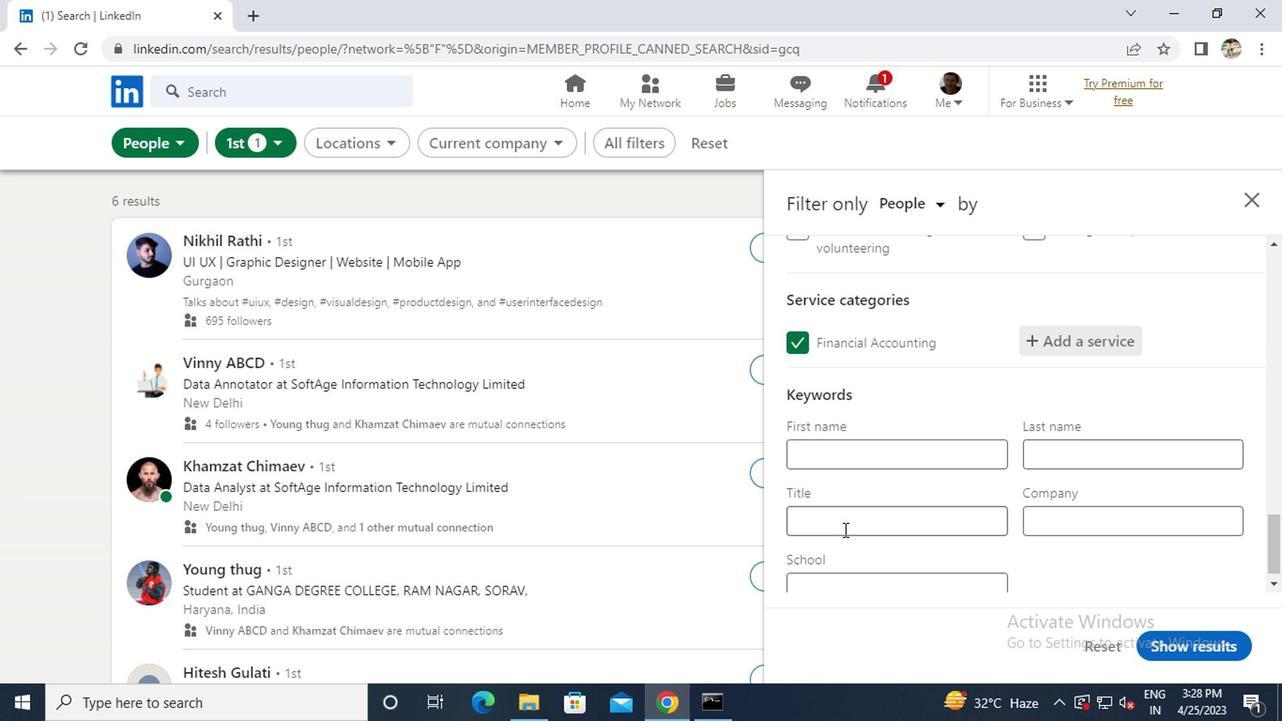 
Action: Mouse pressed left at (840, 511)
Screenshot: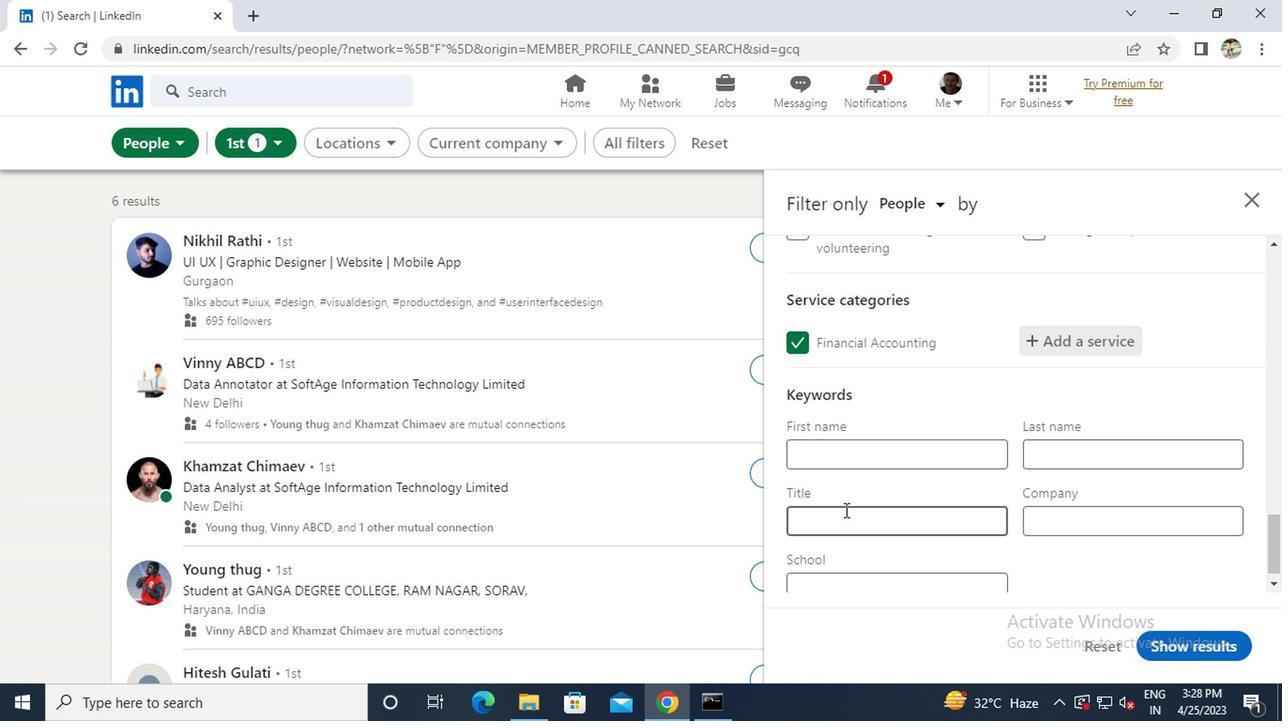 
Action: Key pressed <Key.caps_lock>M<Key.caps_lock>ASON
Screenshot: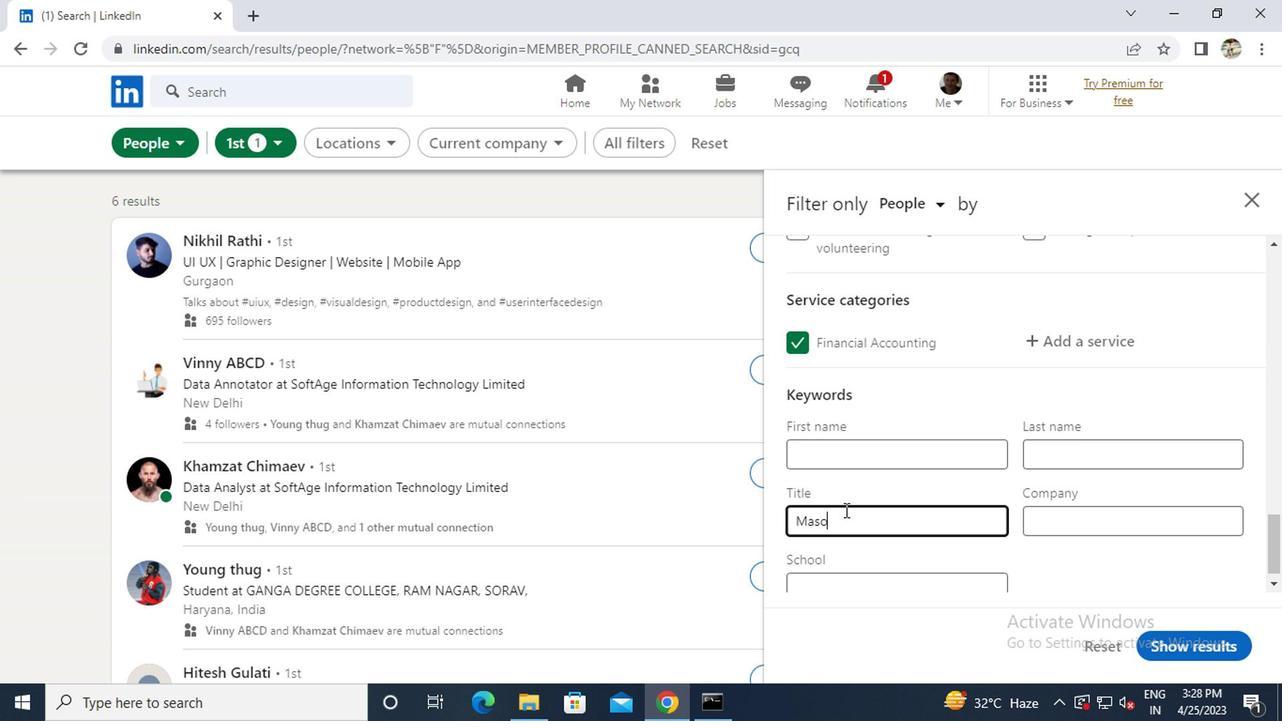 
Action: Mouse scrolled (840, 510) with delta (0, -1)
Screenshot: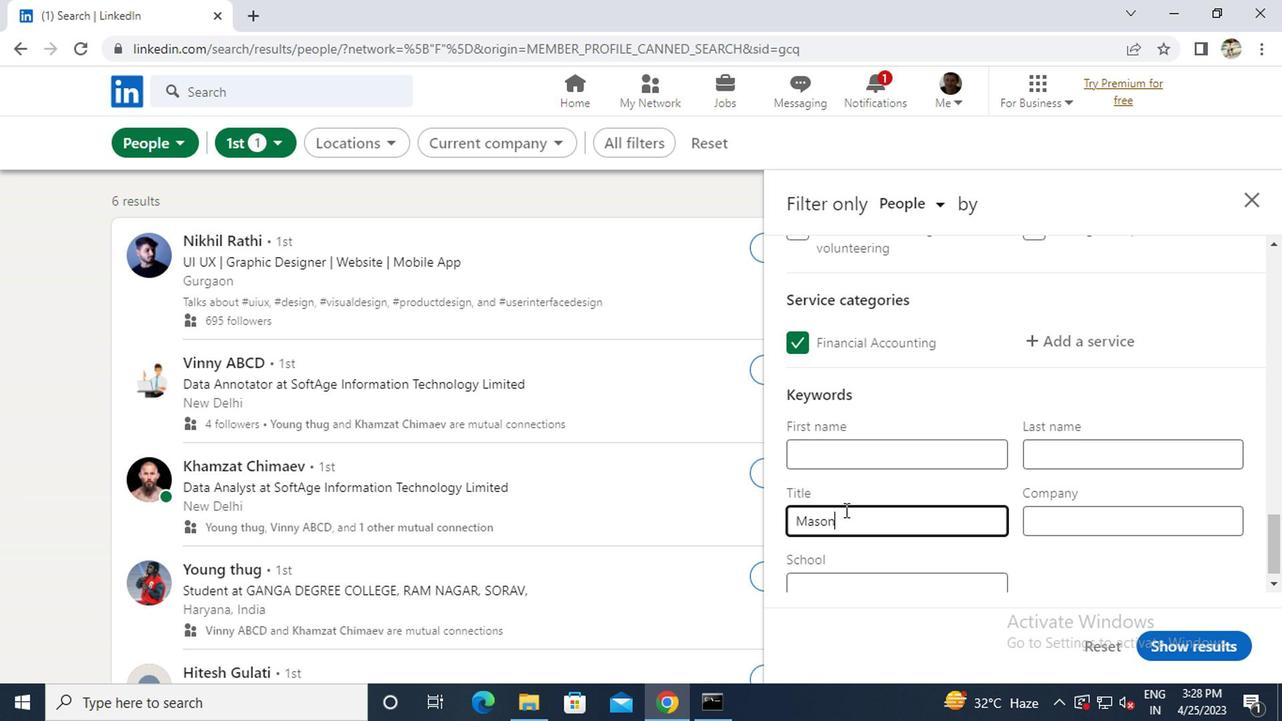 
Action: Mouse moved to (1176, 652)
Screenshot: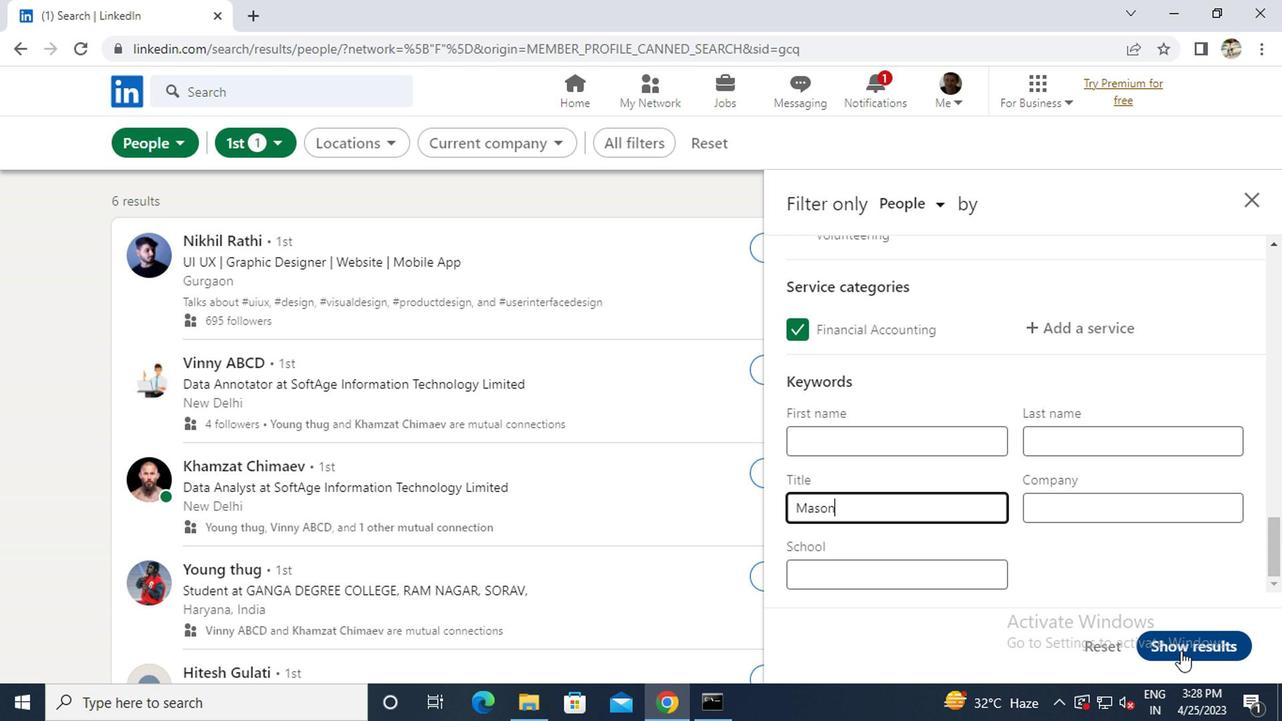 
Action: Mouse pressed left at (1176, 652)
Screenshot: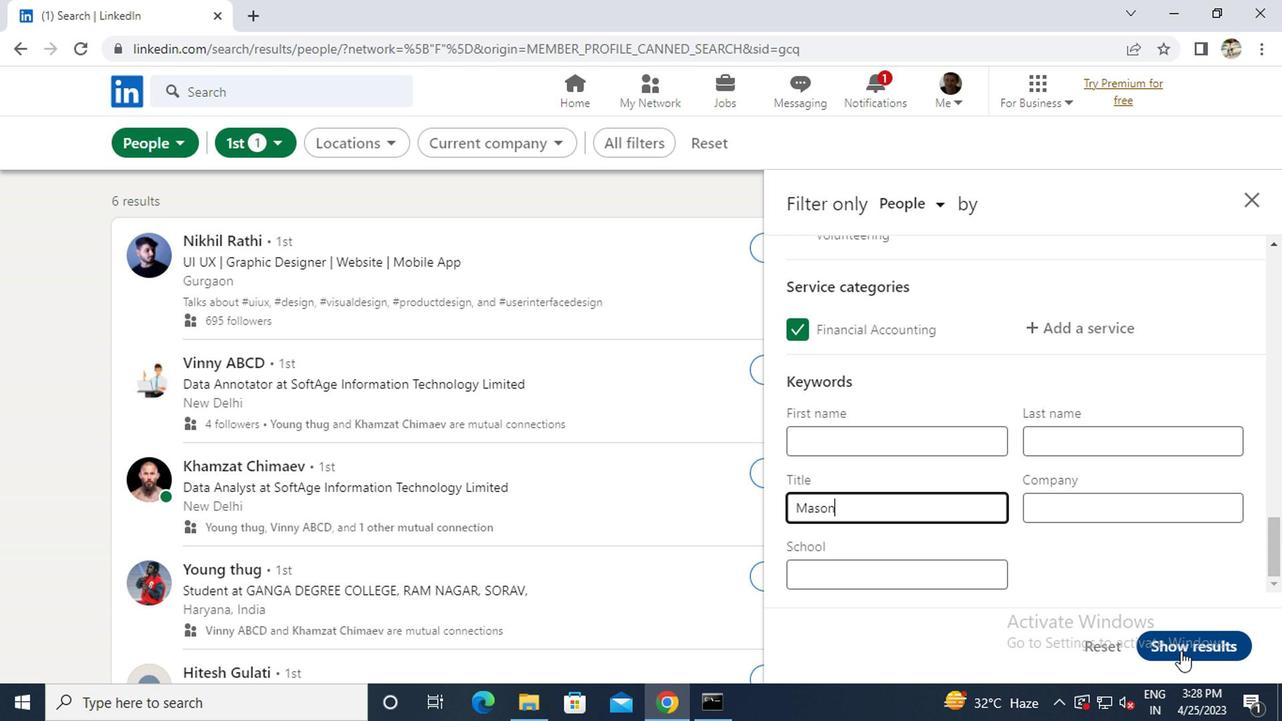 
